 Task: Find connections with filter location Pamplona with filter topic #Saaswith filter profile language Potuguese with filter current company CRISIL Limited with filter school KGiSL Institute of Technology with filter industry Environmental Services with filter service category Financial Accounting with filter keywords title Mechanic
Action: Mouse moved to (153, 228)
Screenshot: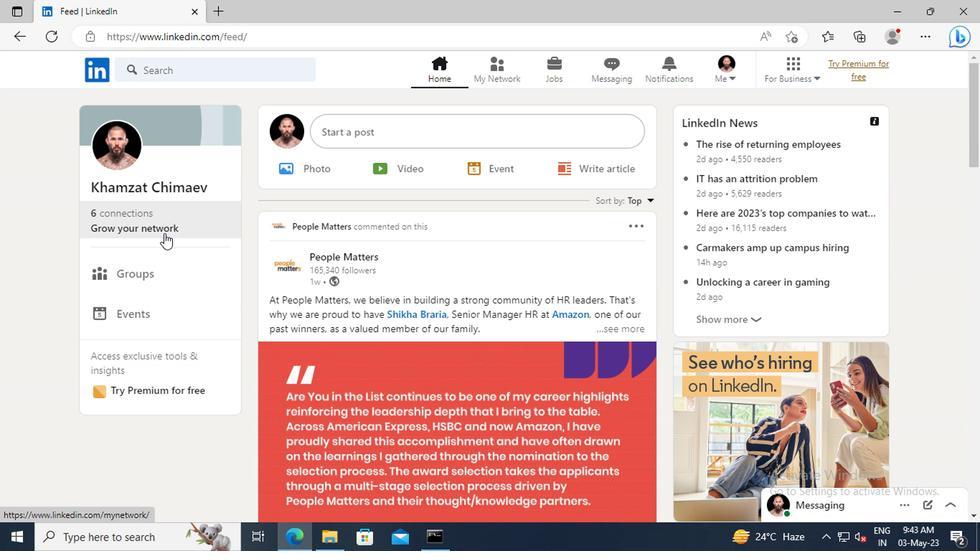 
Action: Mouse pressed left at (153, 228)
Screenshot: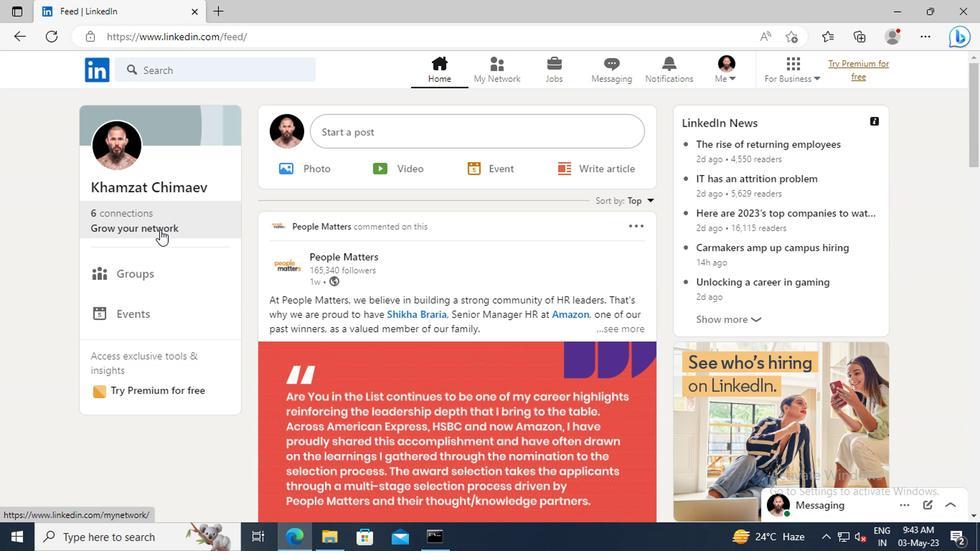 
Action: Mouse moved to (149, 150)
Screenshot: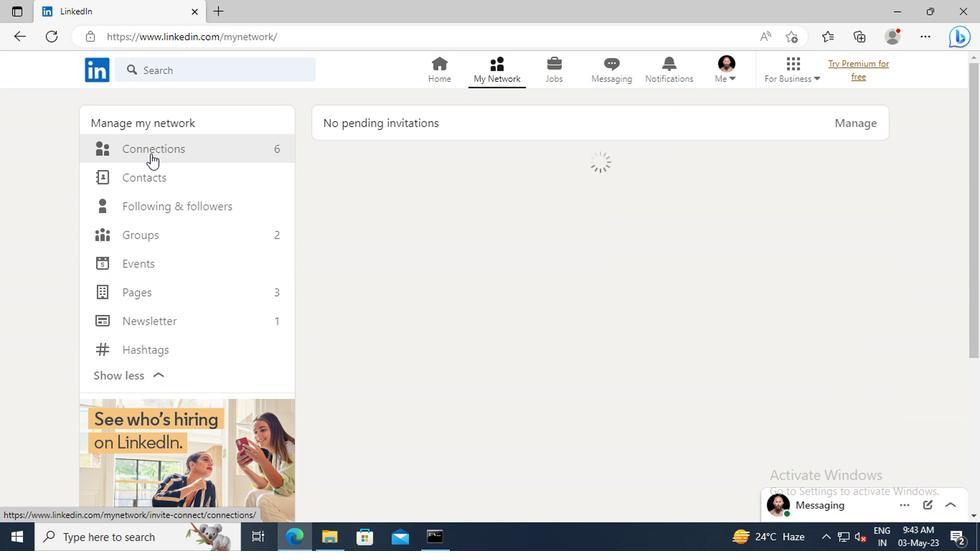 
Action: Mouse pressed left at (149, 150)
Screenshot: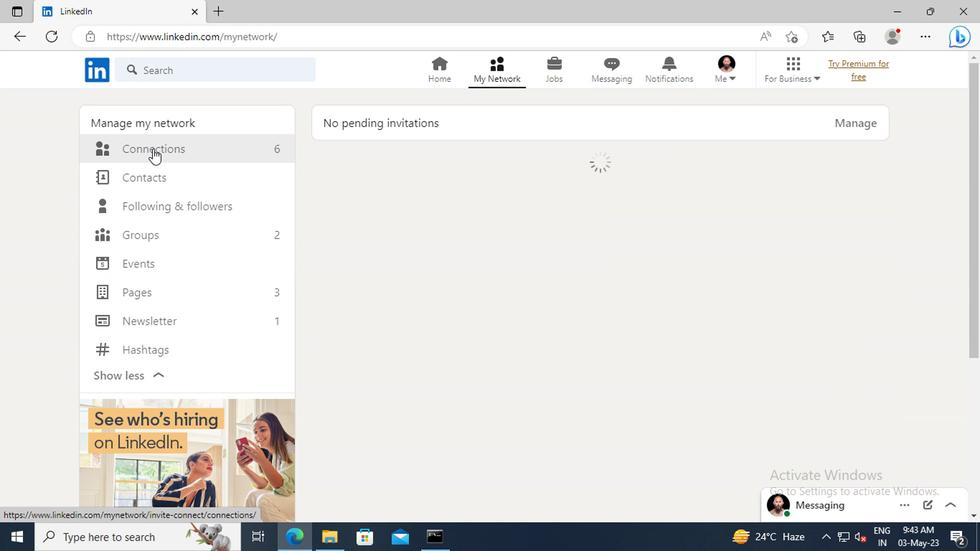 
Action: Mouse moved to (580, 156)
Screenshot: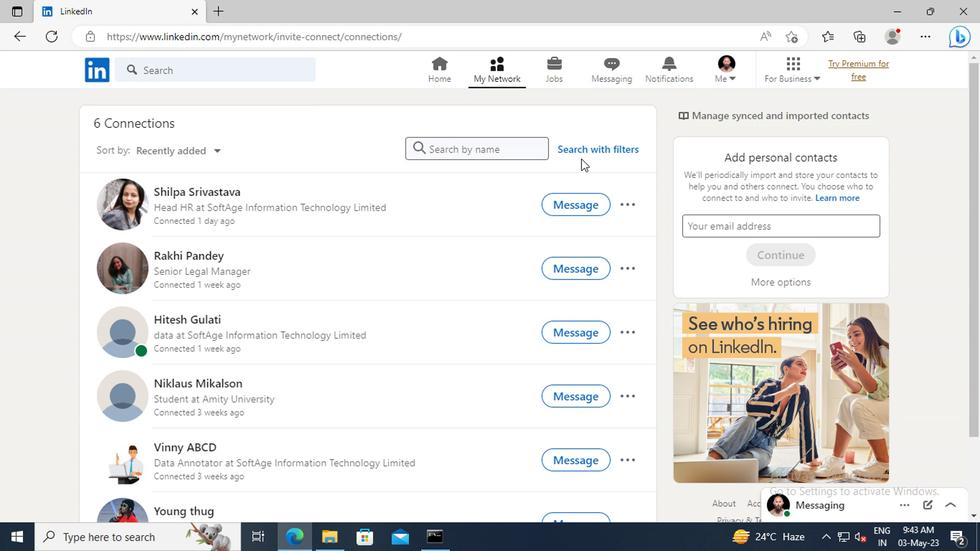 
Action: Mouse pressed left at (580, 156)
Screenshot: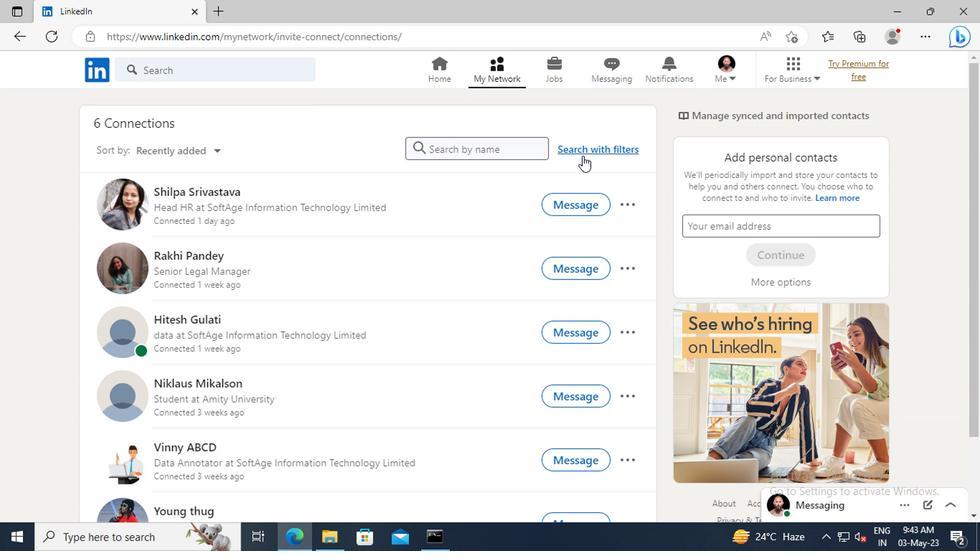 
Action: Mouse moved to (540, 114)
Screenshot: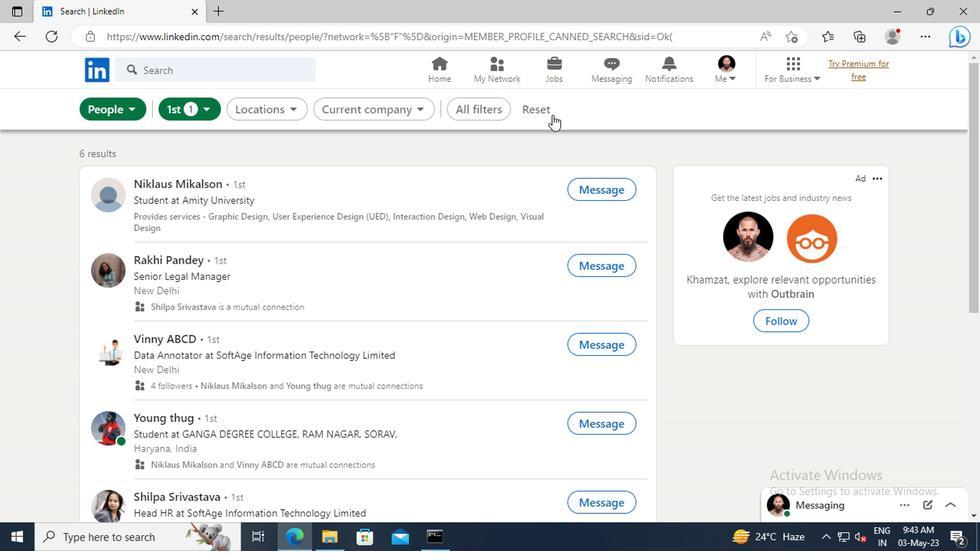 
Action: Mouse pressed left at (540, 114)
Screenshot: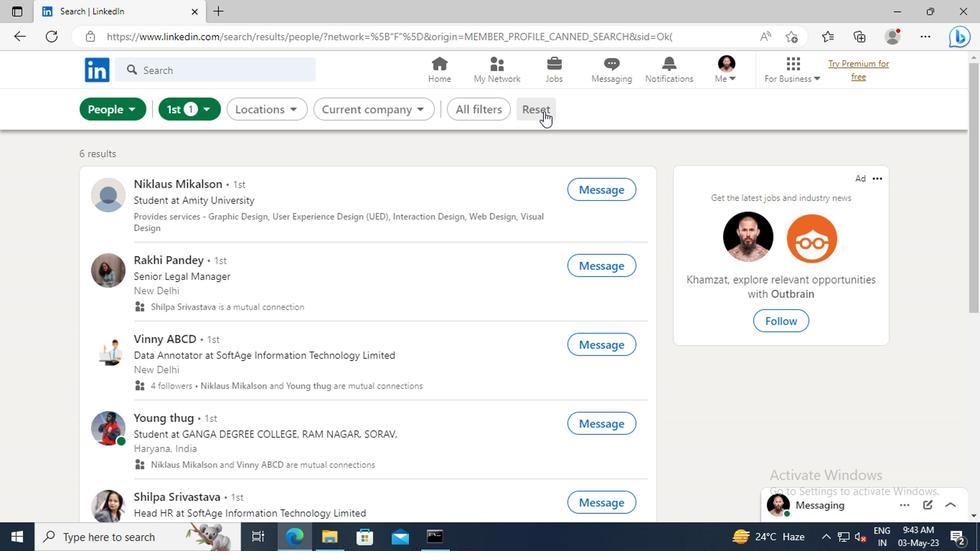 
Action: Mouse moved to (523, 114)
Screenshot: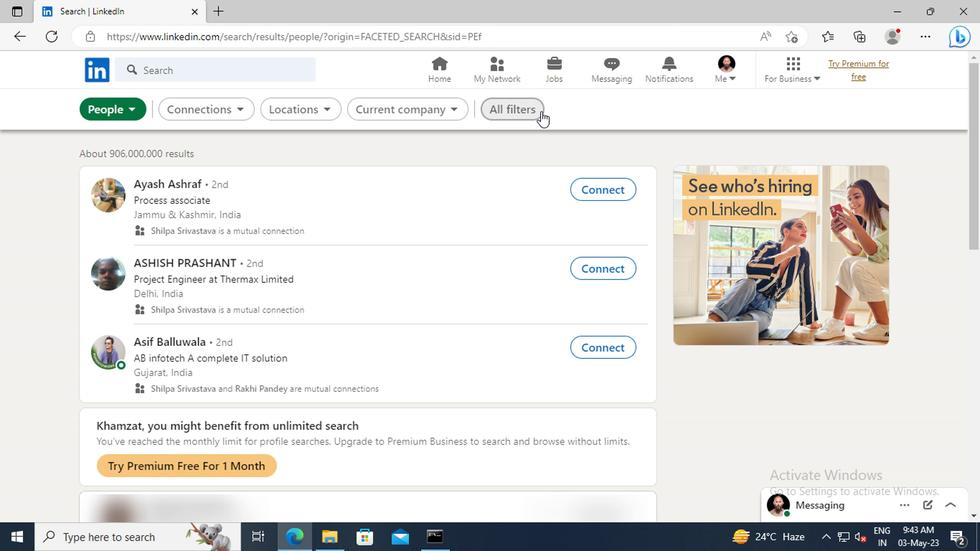 
Action: Mouse pressed left at (523, 114)
Screenshot: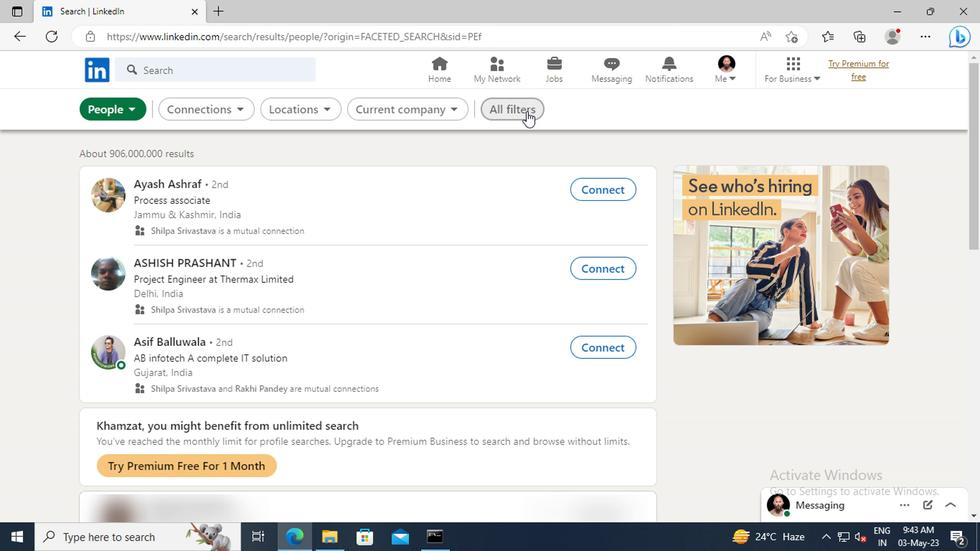 
Action: Mouse moved to (808, 281)
Screenshot: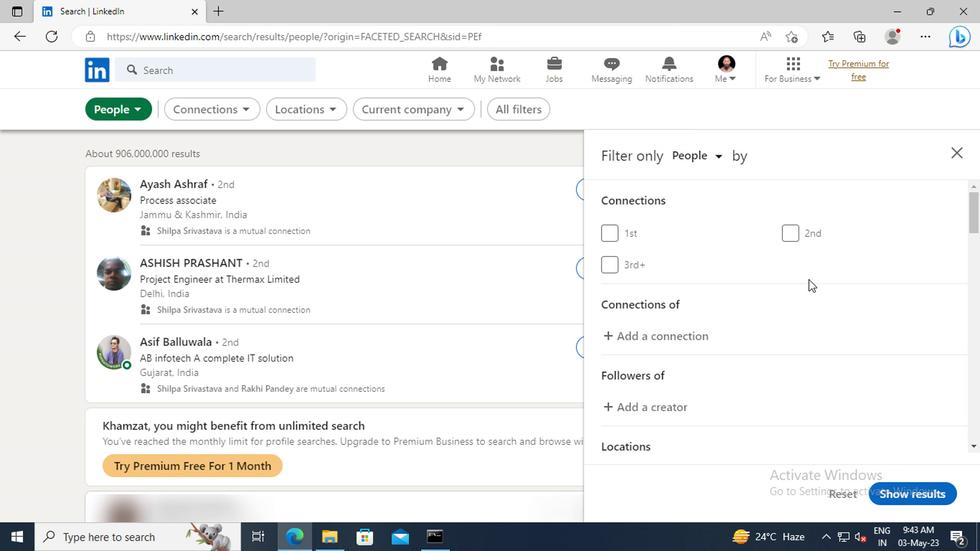 
Action: Mouse scrolled (808, 280) with delta (0, 0)
Screenshot: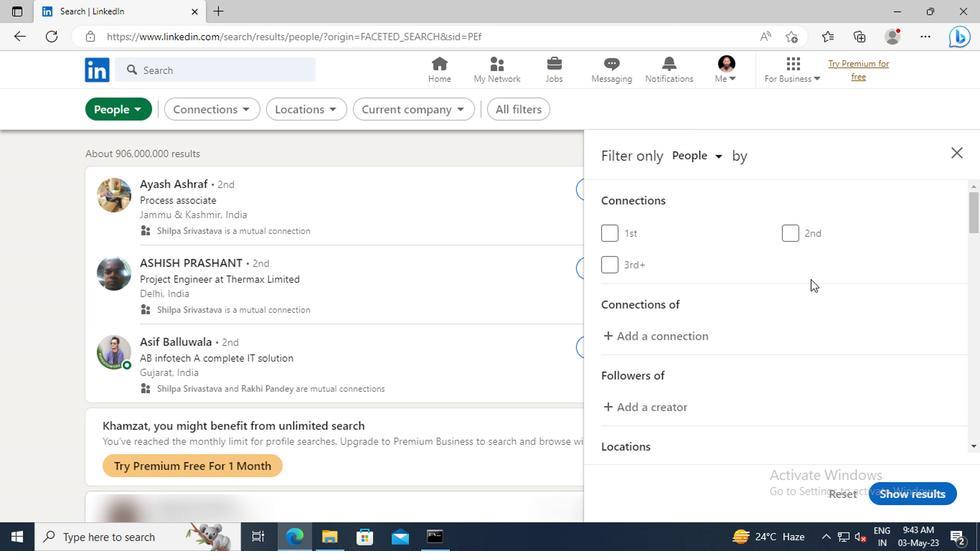 
Action: Mouse scrolled (808, 280) with delta (0, 0)
Screenshot: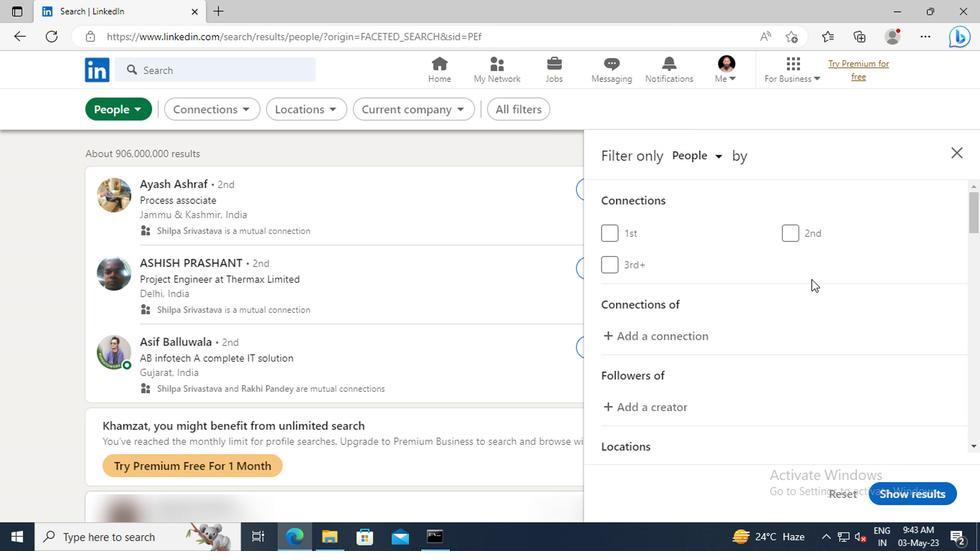 
Action: Mouse scrolled (808, 280) with delta (0, 0)
Screenshot: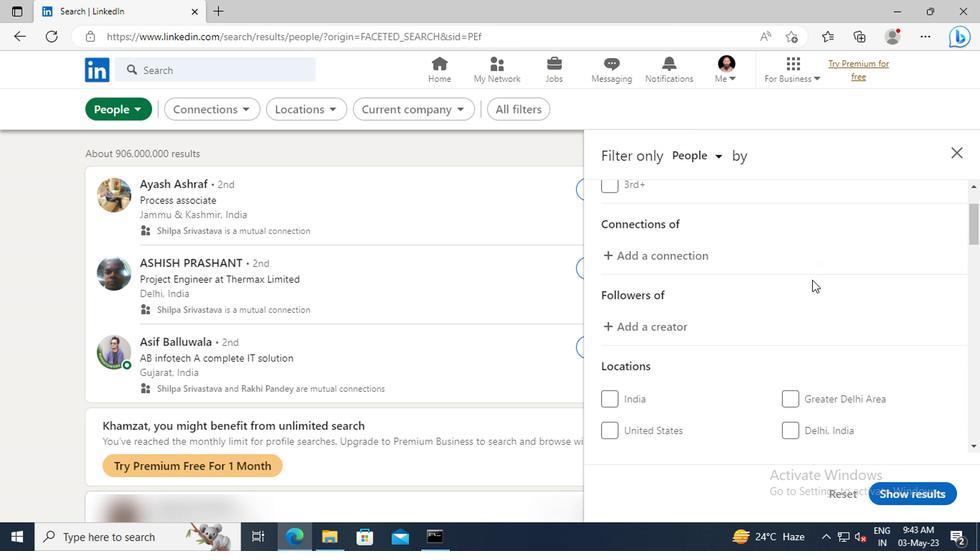 
Action: Mouse scrolled (808, 280) with delta (0, 0)
Screenshot: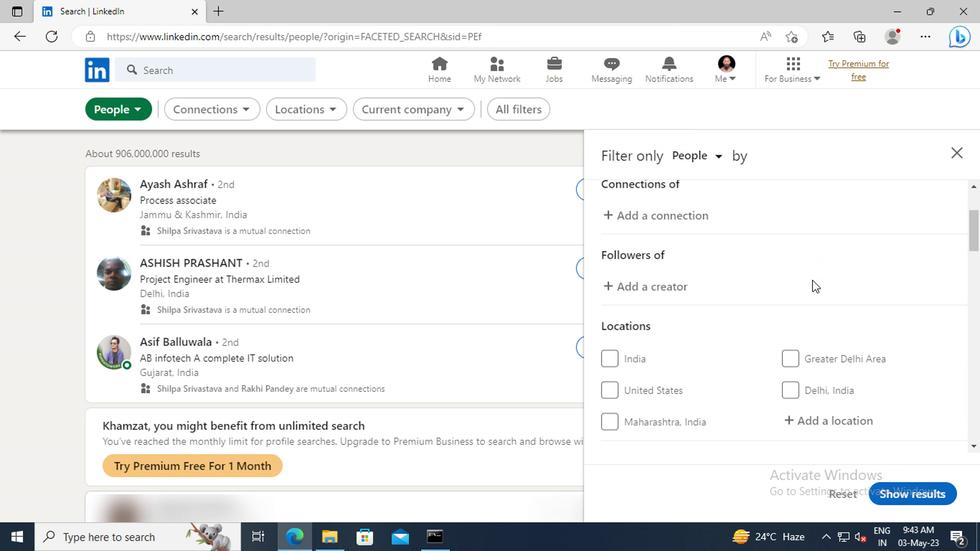 
Action: Mouse scrolled (808, 280) with delta (0, 0)
Screenshot: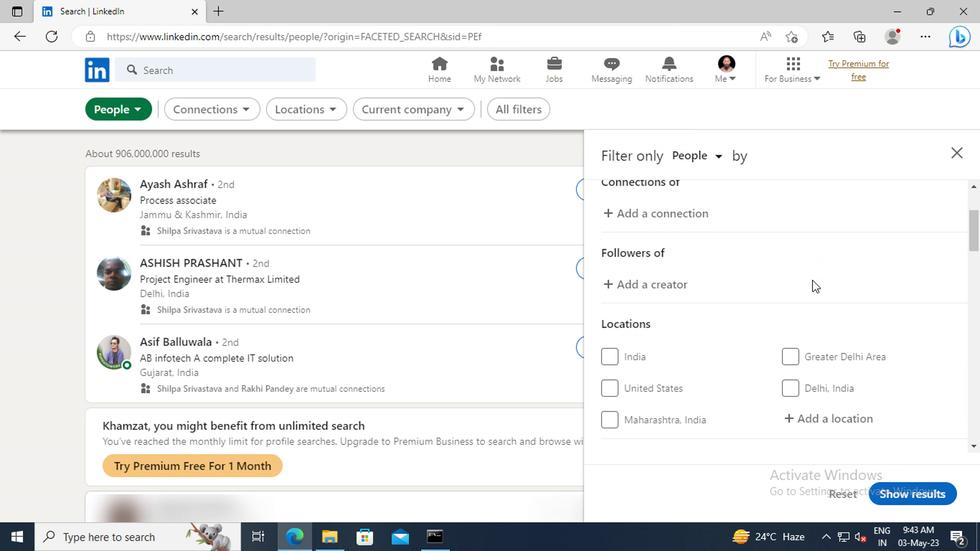 
Action: Mouse moved to (810, 335)
Screenshot: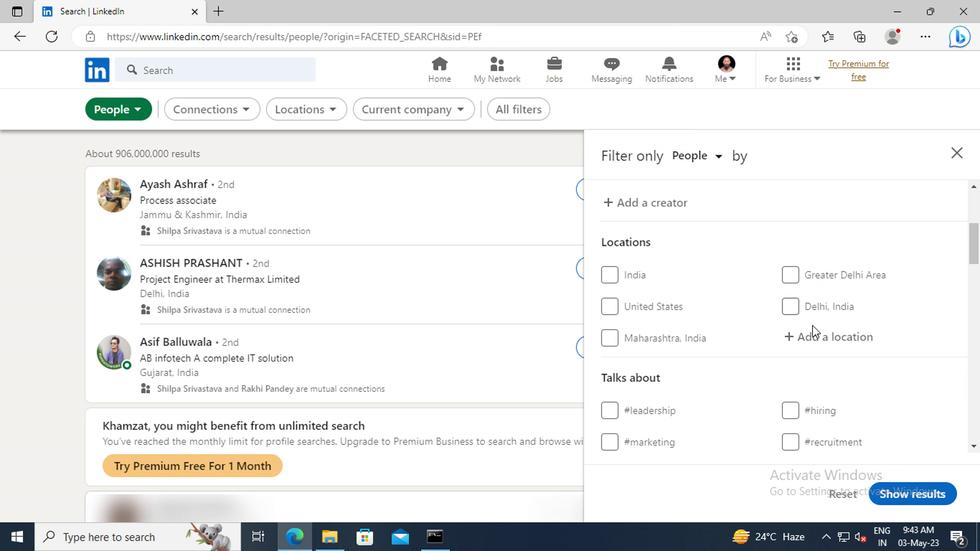 
Action: Mouse pressed left at (810, 335)
Screenshot: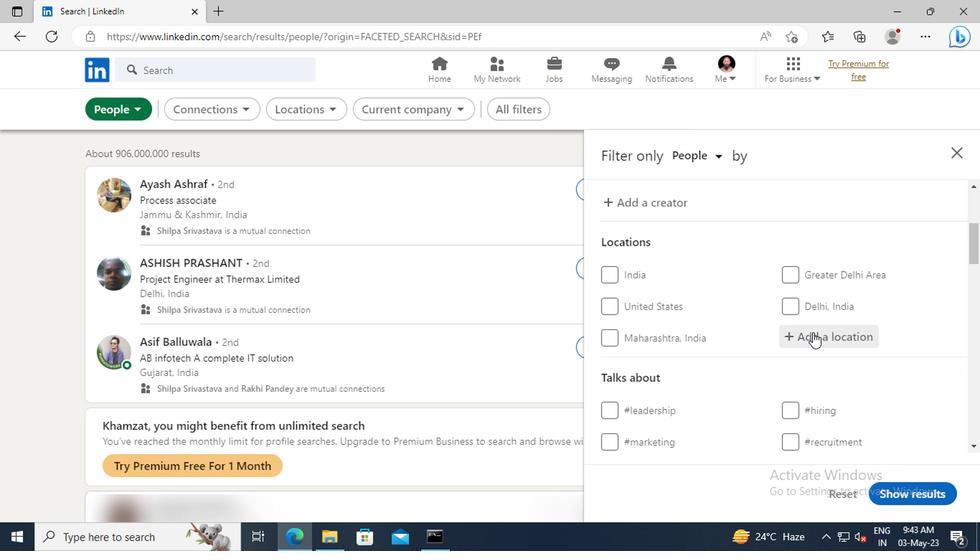 
Action: Key pressed <Key.shift>PAMPLO
Screenshot: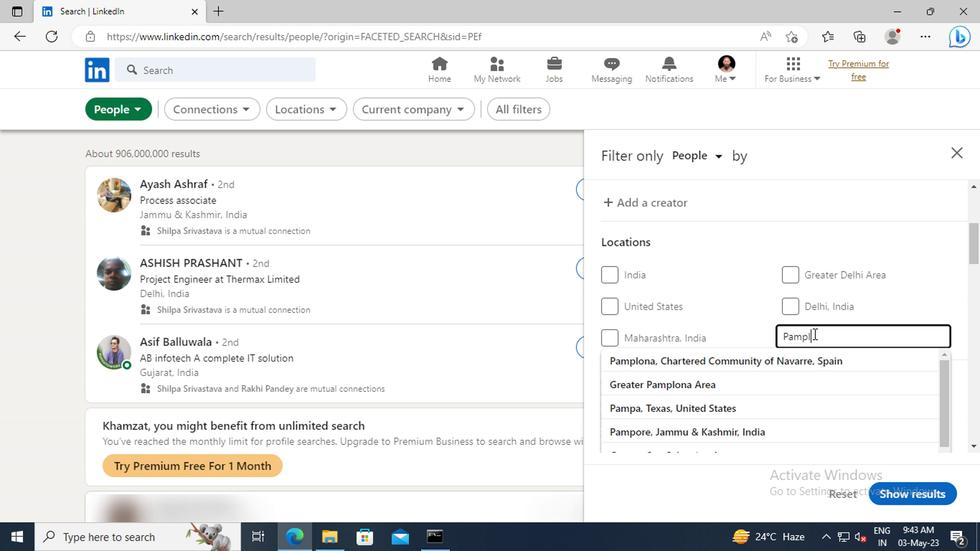 
Action: Mouse moved to (815, 358)
Screenshot: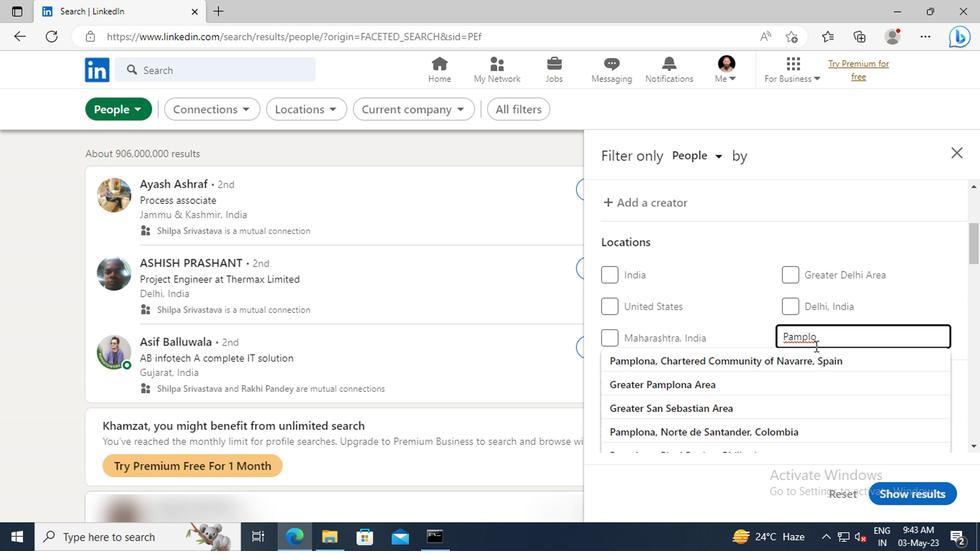
Action: Mouse pressed left at (815, 358)
Screenshot: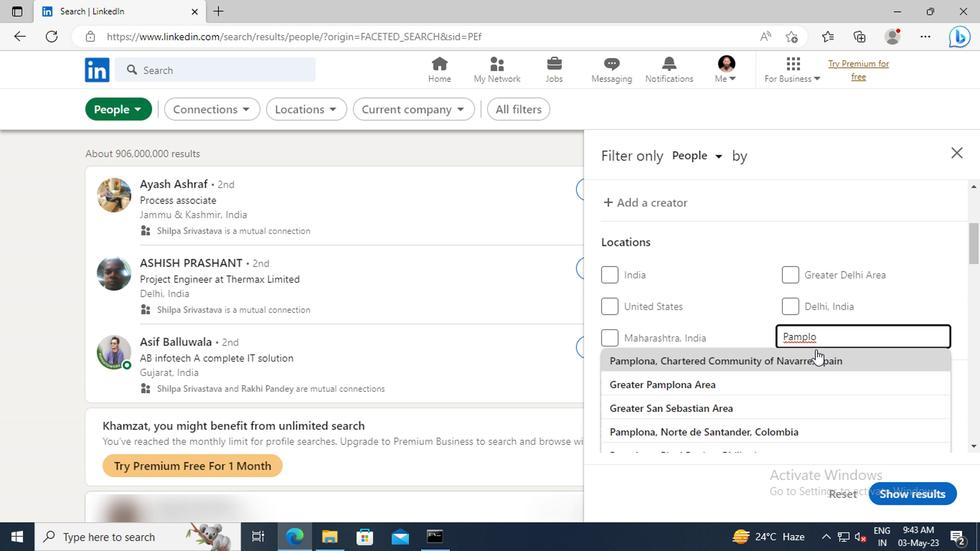 
Action: Mouse scrolled (815, 356) with delta (0, -1)
Screenshot: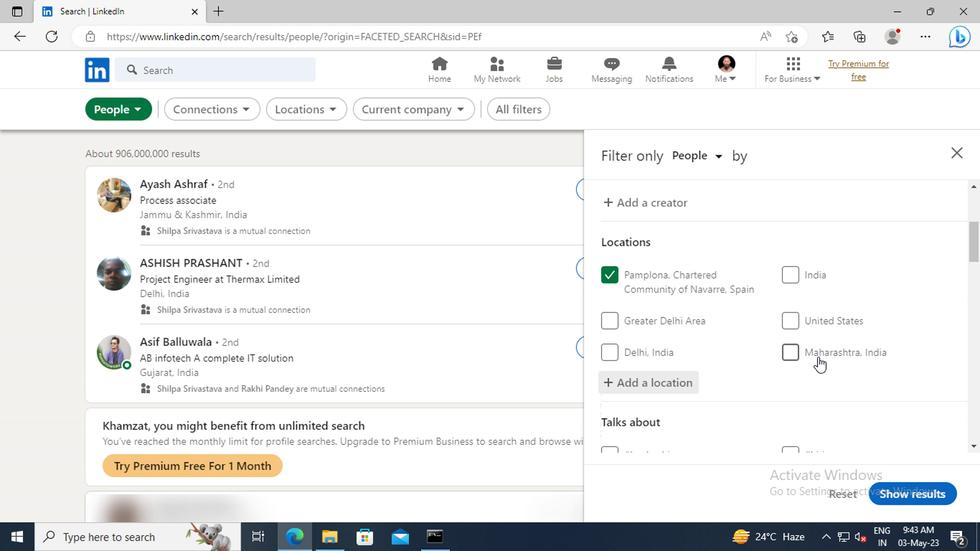 
Action: Mouse scrolled (815, 356) with delta (0, -1)
Screenshot: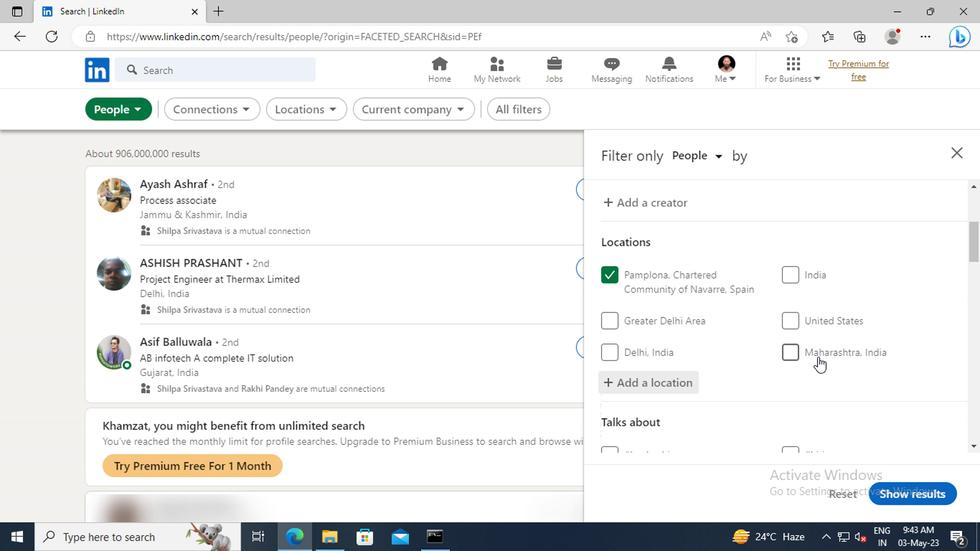 
Action: Mouse moved to (800, 321)
Screenshot: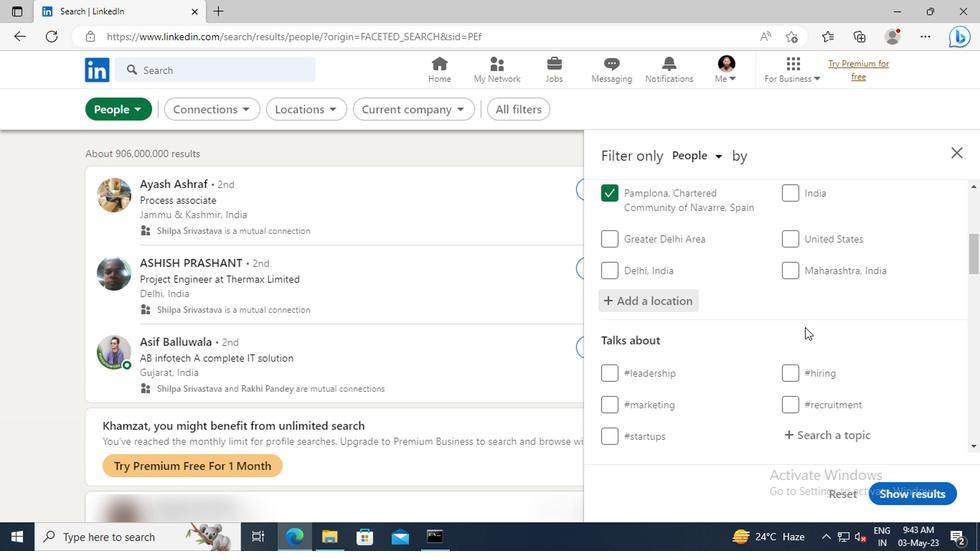 
Action: Mouse scrolled (800, 320) with delta (0, 0)
Screenshot: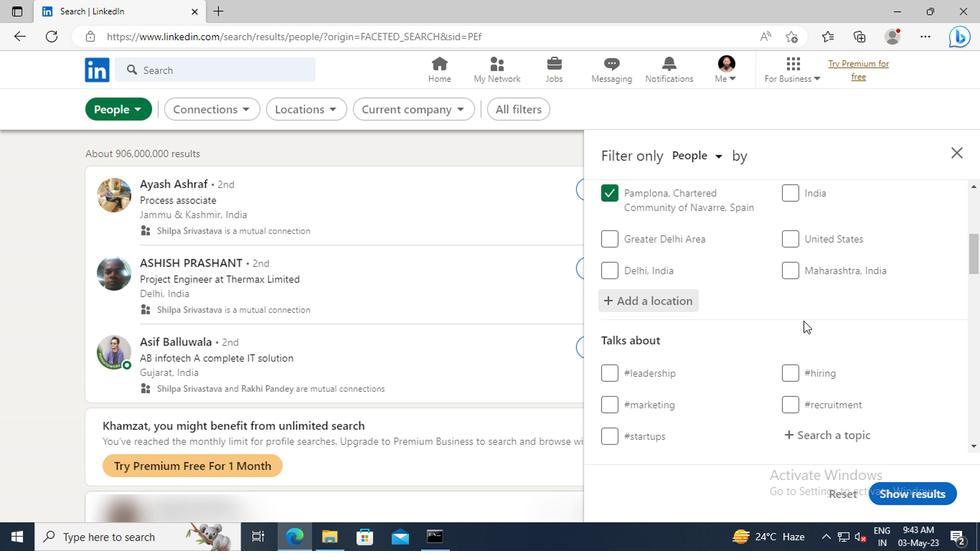 
Action: Mouse scrolled (800, 320) with delta (0, 0)
Screenshot: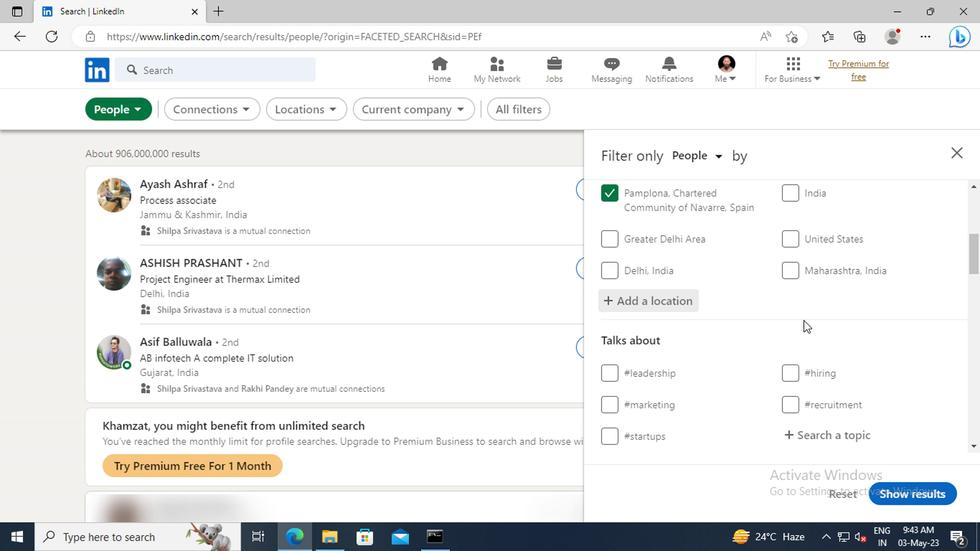 
Action: Mouse scrolled (800, 320) with delta (0, 0)
Screenshot: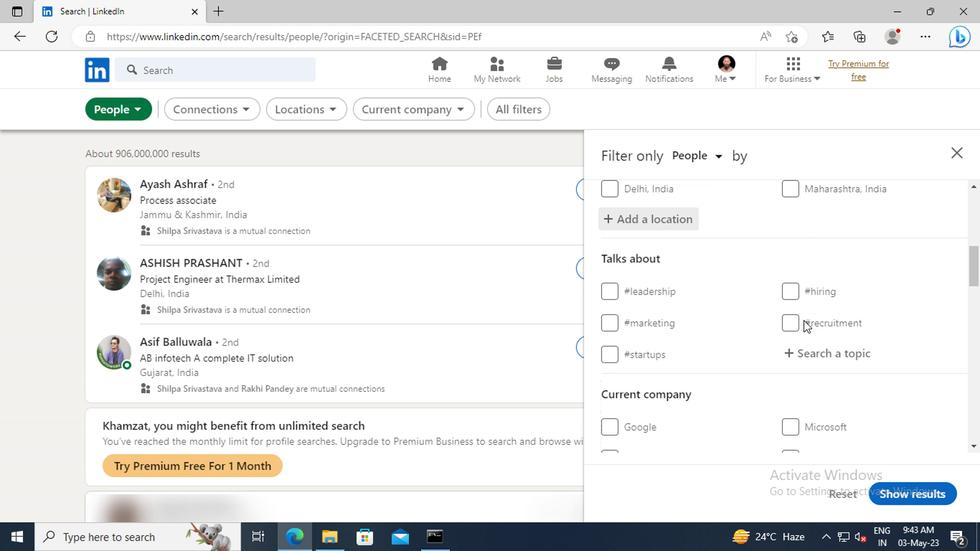 
Action: Mouse moved to (800, 318)
Screenshot: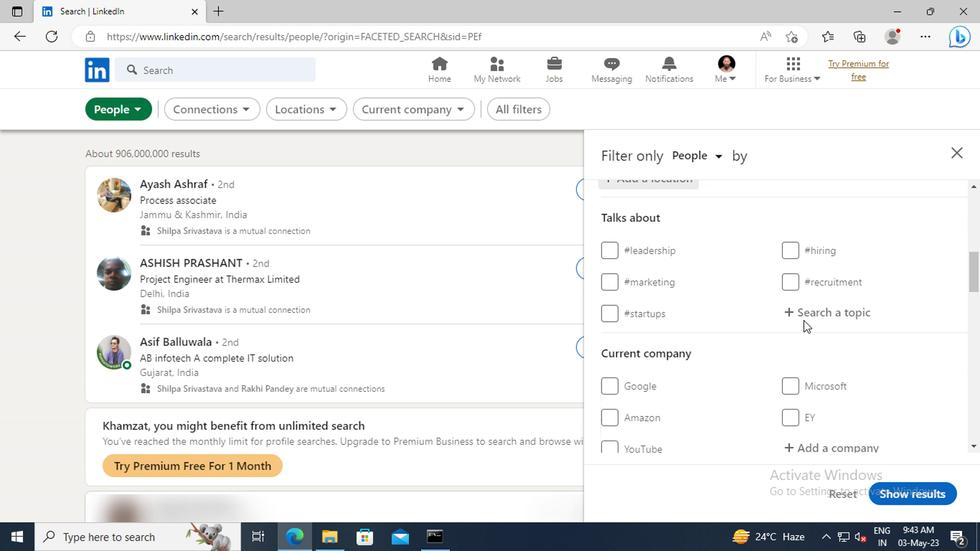 
Action: Mouse pressed left at (800, 318)
Screenshot: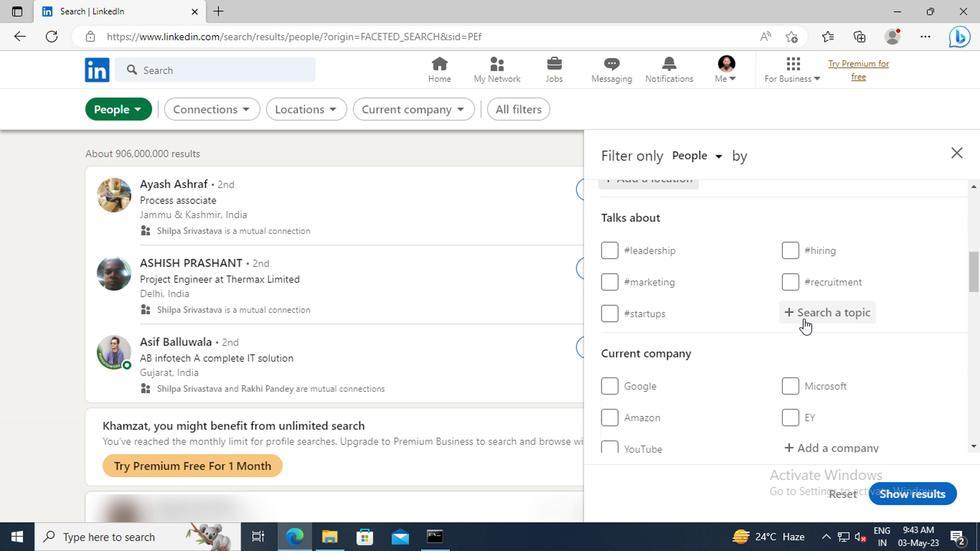 
Action: Key pressed <Key.shift>SAAS
Screenshot: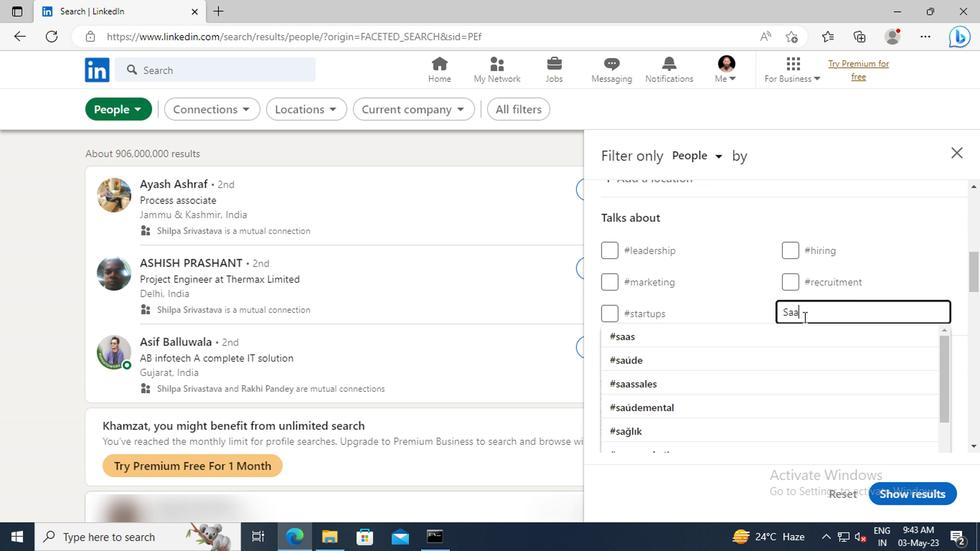 
Action: Mouse moved to (800, 334)
Screenshot: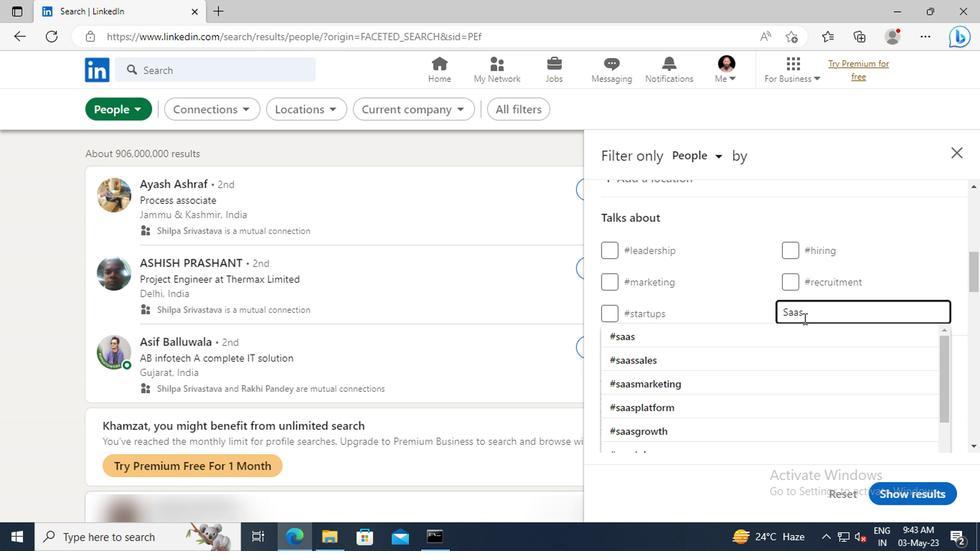 
Action: Mouse pressed left at (800, 334)
Screenshot: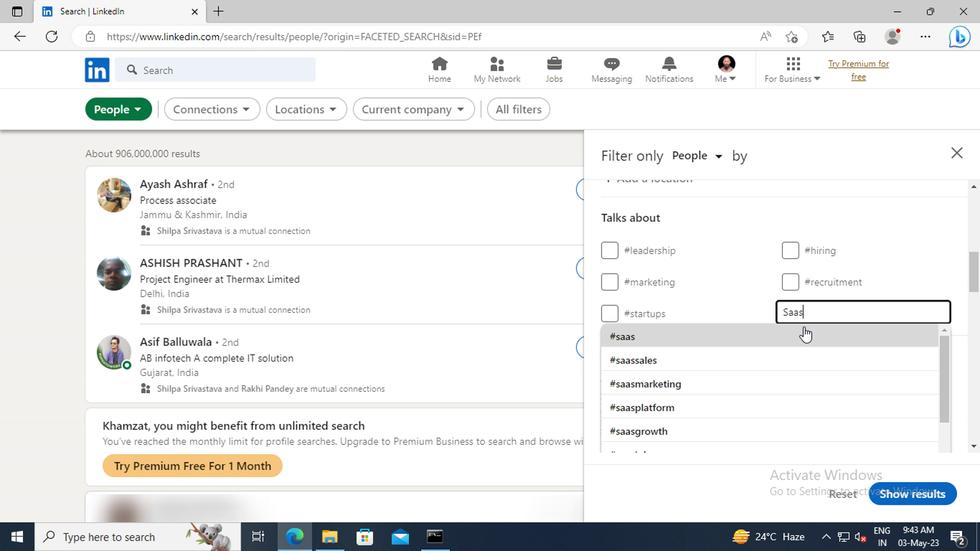 
Action: Mouse scrolled (800, 333) with delta (0, -1)
Screenshot: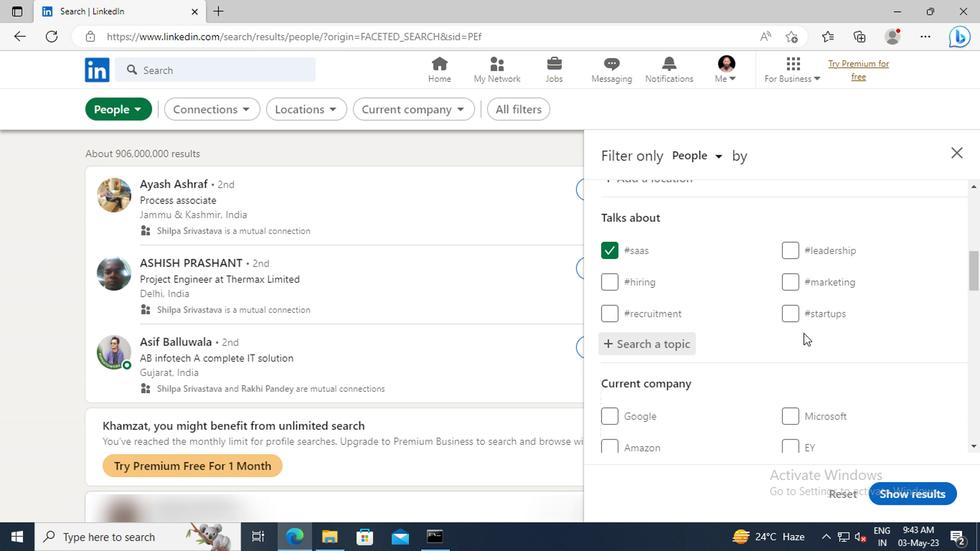 
Action: Mouse scrolled (800, 333) with delta (0, -1)
Screenshot: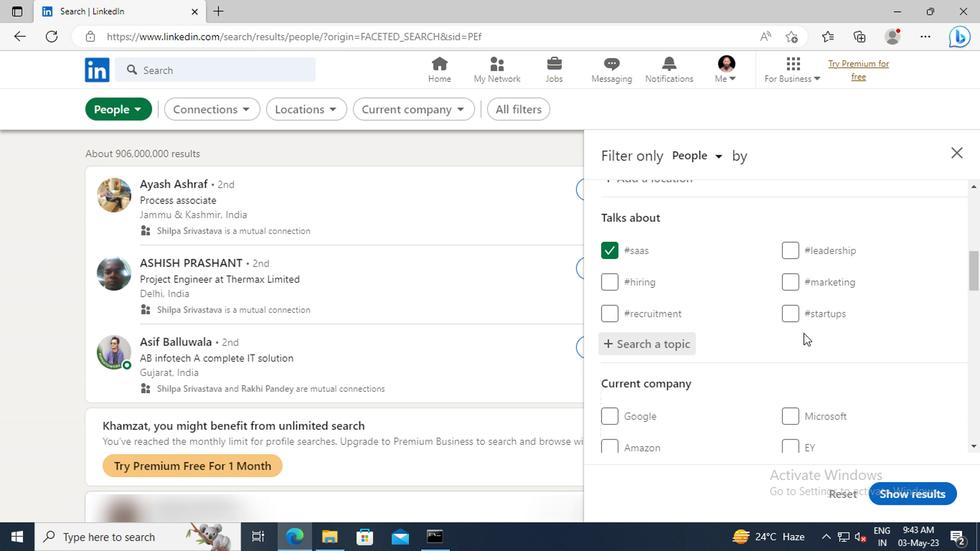 
Action: Mouse scrolled (800, 333) with delta (0, -1)
Screenshot: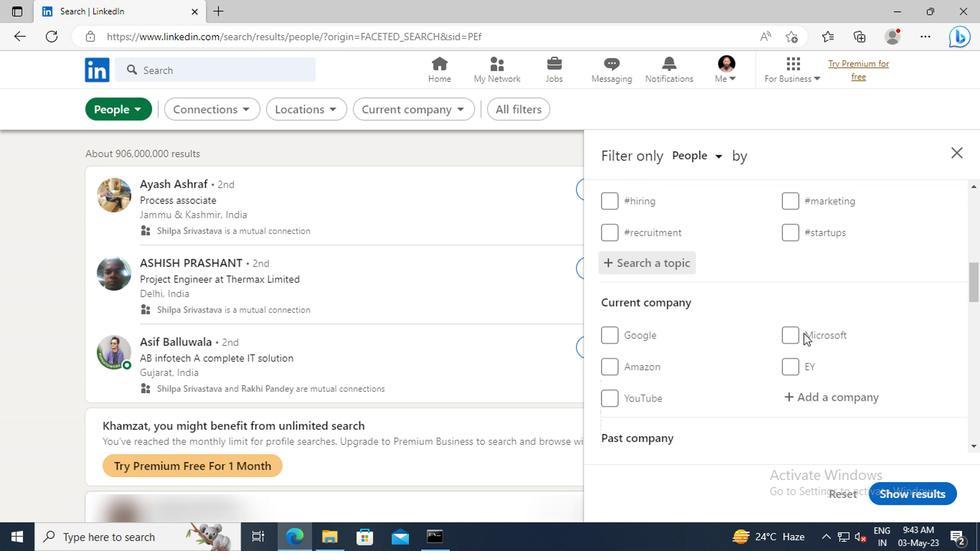 
Action: Mouse scrolled (800, 333) with delta (0, -1)
Screenshot: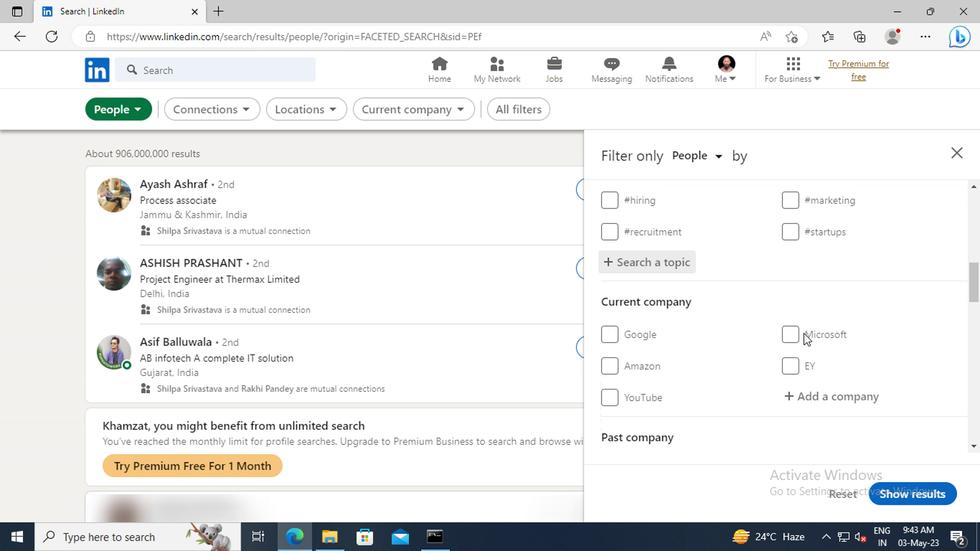 
Action: Mouse scrolled (800, 333) with delta (0, -1)
Screenshot: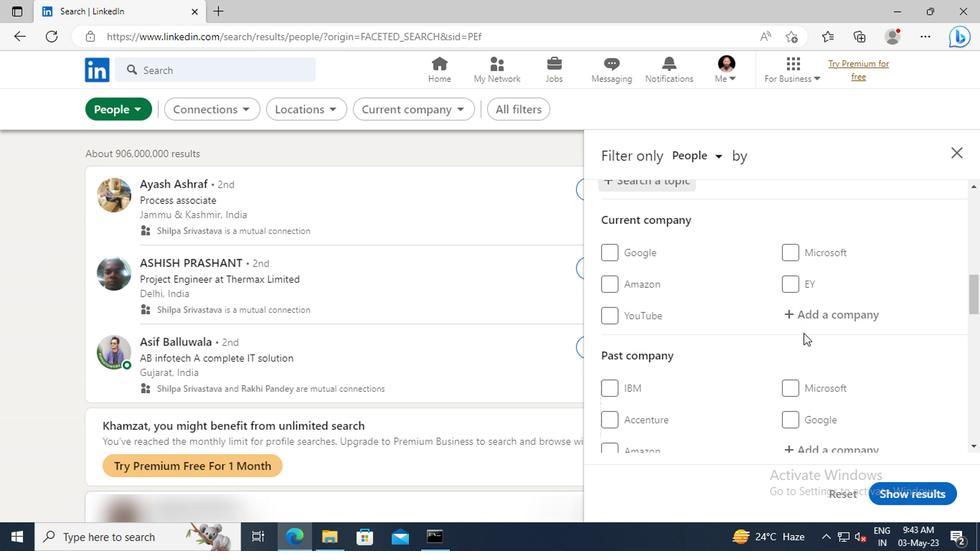 
Action: Mouse scrolled (800, 333) with delta (0, -1)
Screenshot: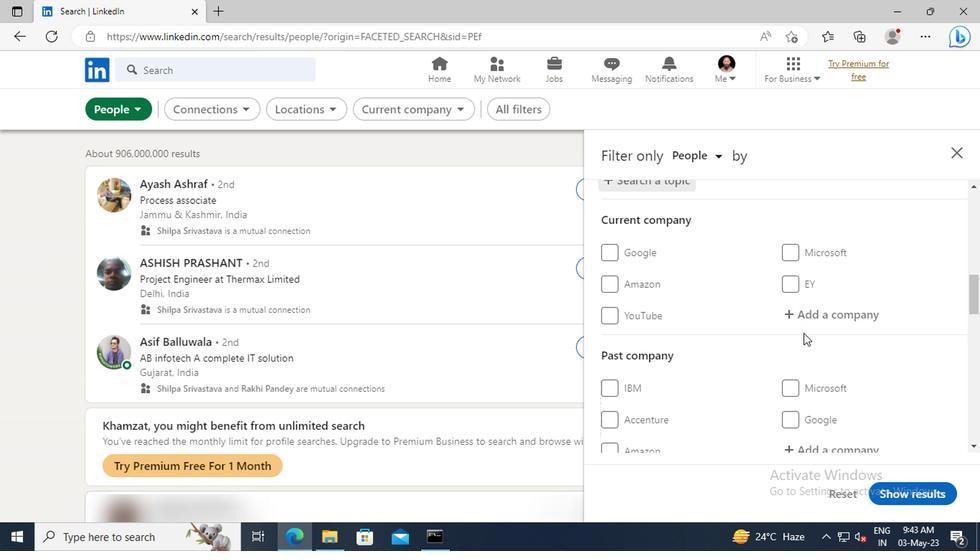 
Action: Mouse scrolled (800, 333) with delta (0, -1)
Screenshot: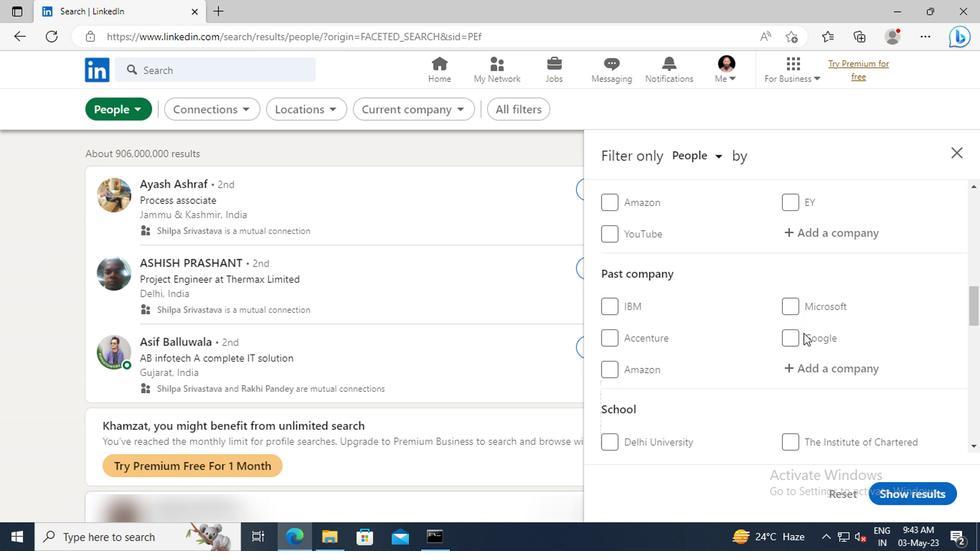 
Action: Mouse scrolled (800, 333) with delta (0, -1)
Screenshot: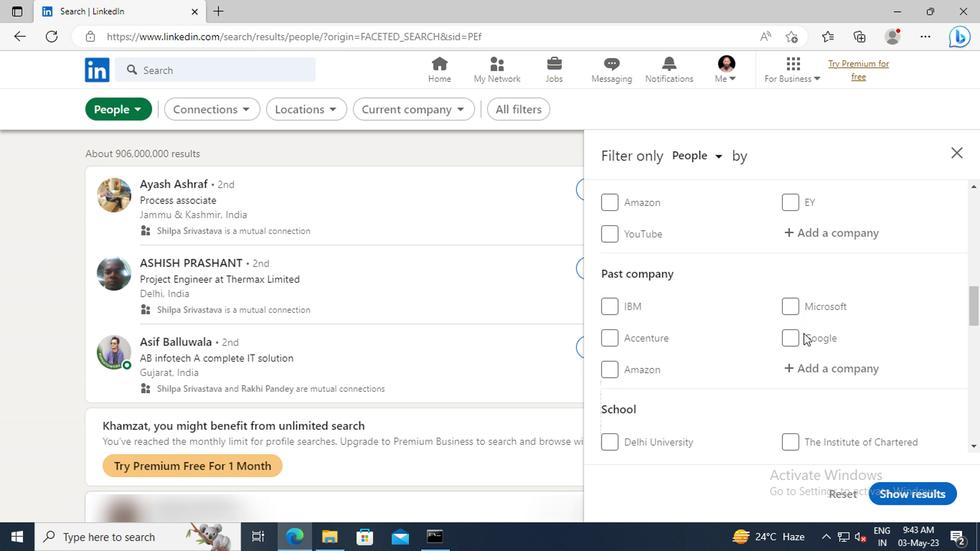
Action: Mouse scrolled (800, 333) with delta (0, -1)
Screenshot: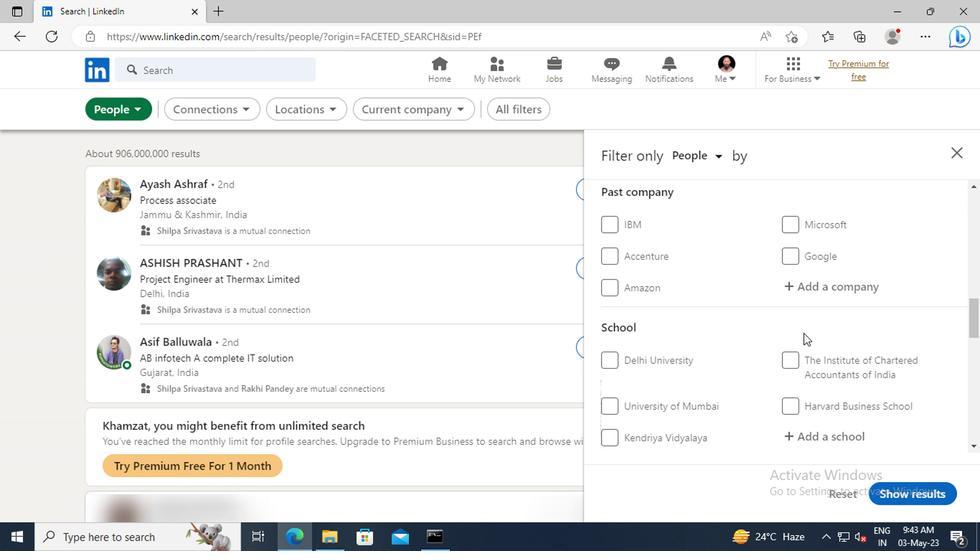 
Action: Mouse scrolled (800, 333) with delta (0, -1)
Screenshot: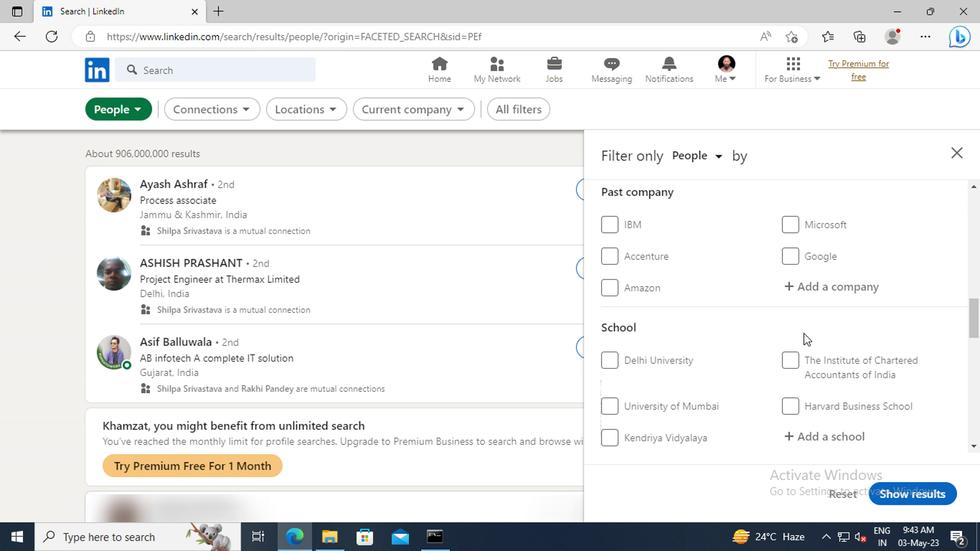 
Action: Mouse scrolled (800, 333) with delta (0, -1)
Screenshot: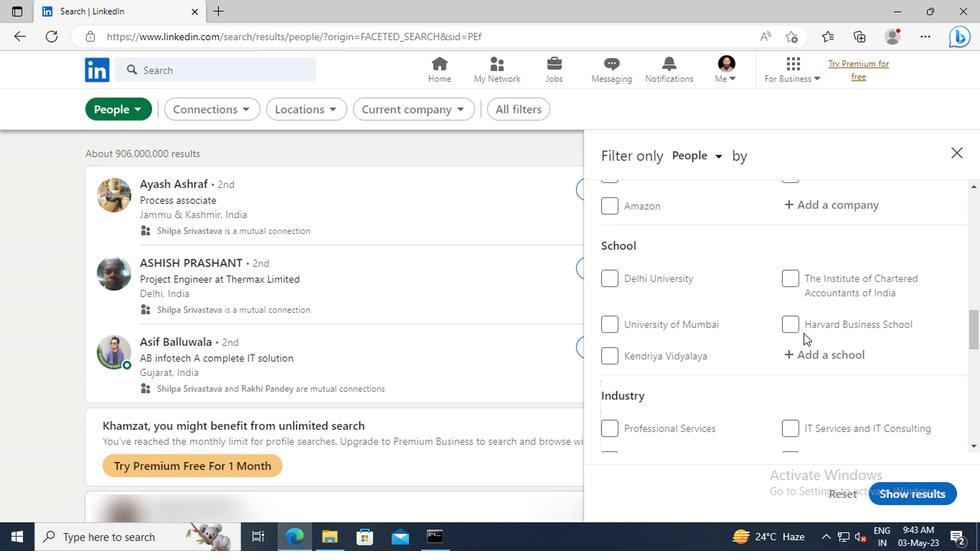 
Action: Mouse scrolled (800, 333) with delta (0, -1)
Screenshot: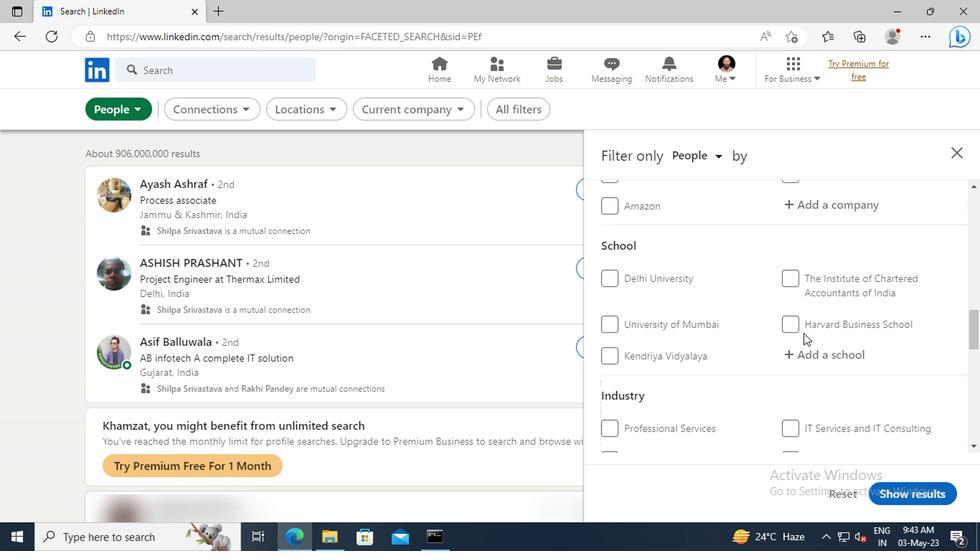 
Action: Mouse scrolled (800, 333) with delta (0, -1)
Screenshot: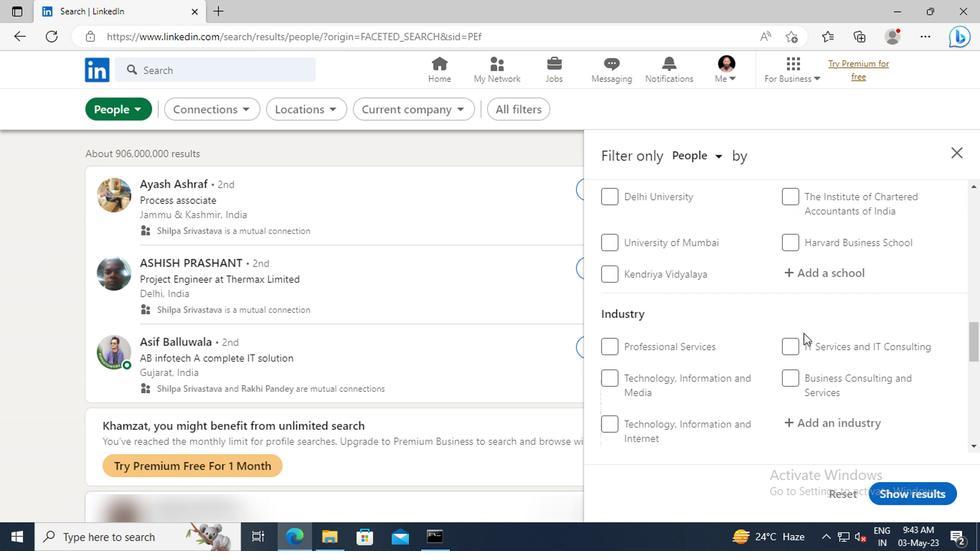 
Action: Mouse scrolled (800, 333) with delta (0, -1)
Screenshot: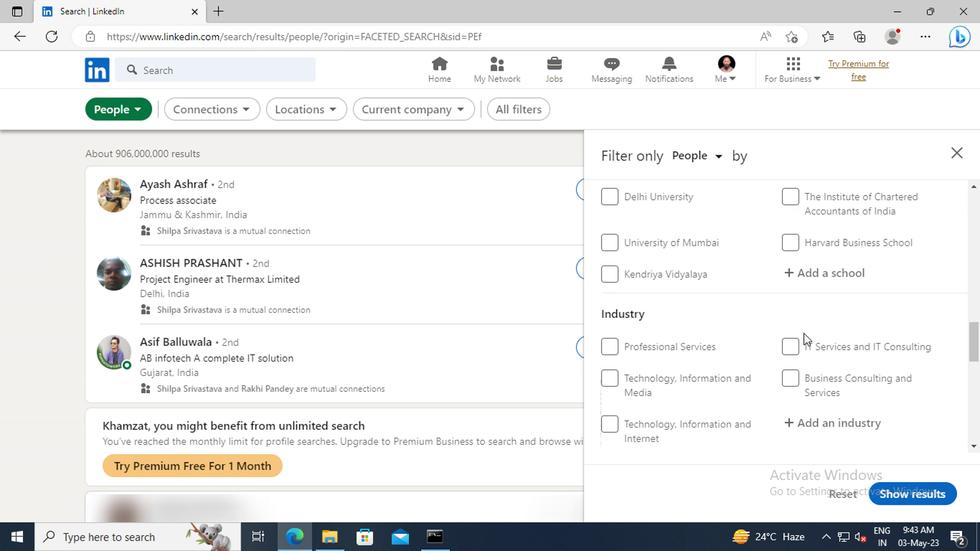 
Action: Mouse scrolled (800, 333) with delta (0, -1)
Screenshot: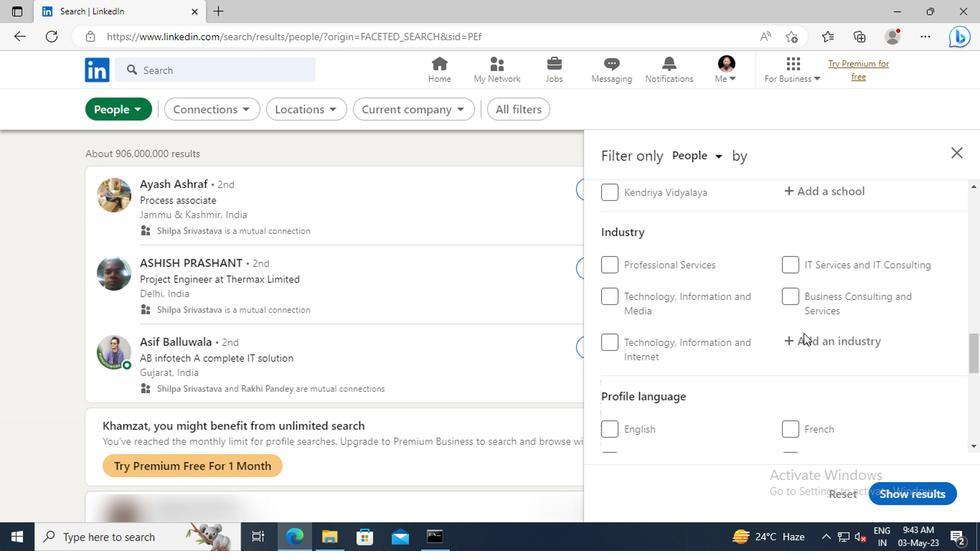 
Action: Mouse scrolled (800, 333) with delta (0, -1)
Screenshot: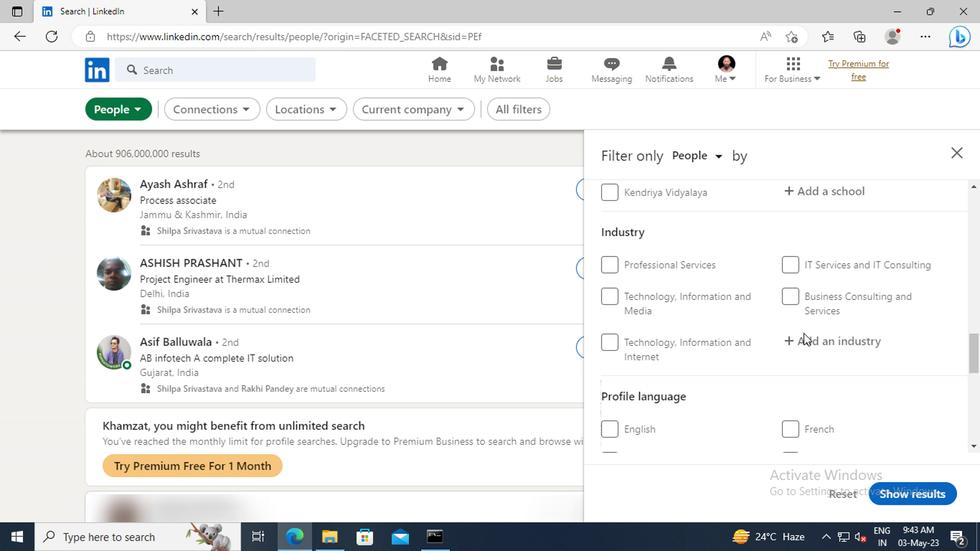 
Action: Mouse moved to (792, 379)
Screenshot: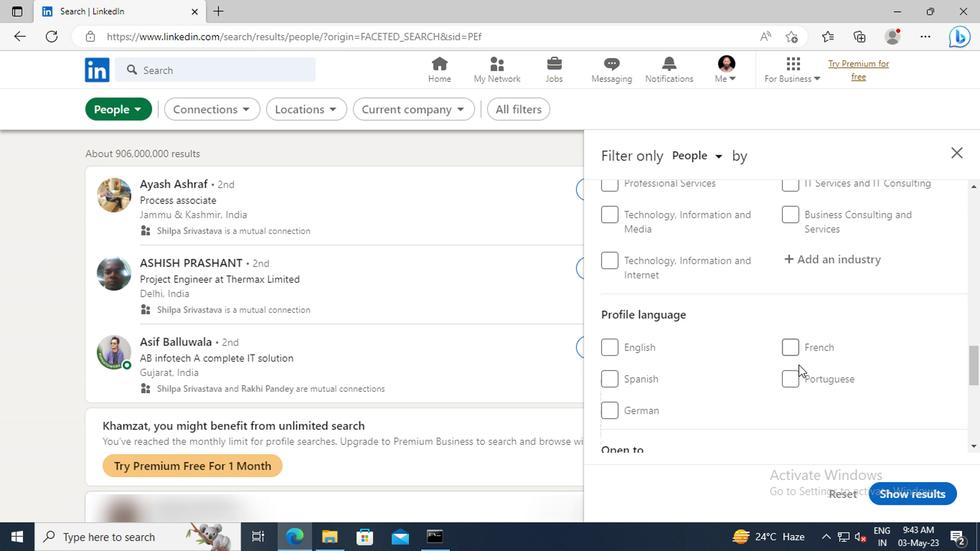 
Action: Mouse pressed left at (792, 379)
Screenshot: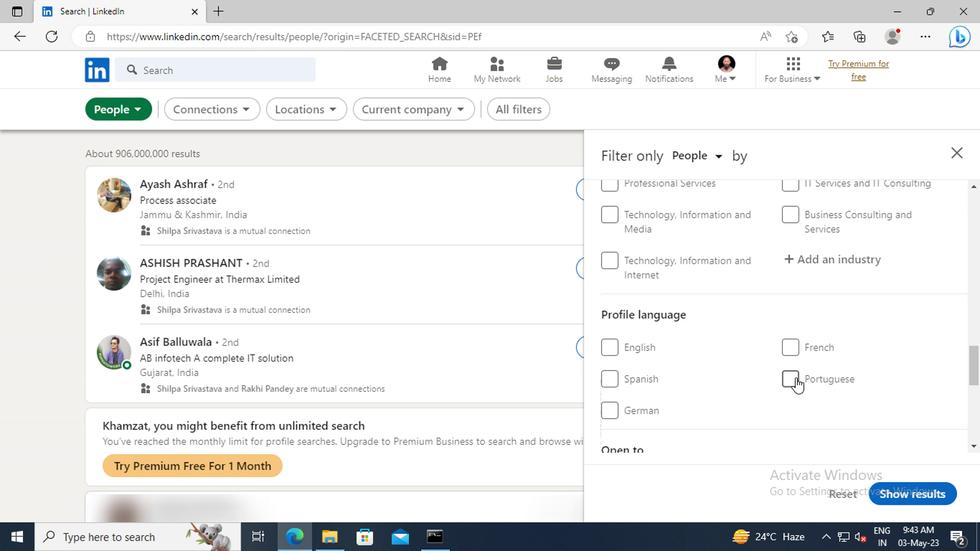 
Action: Mouse moved to (812, 342)
Screenshot: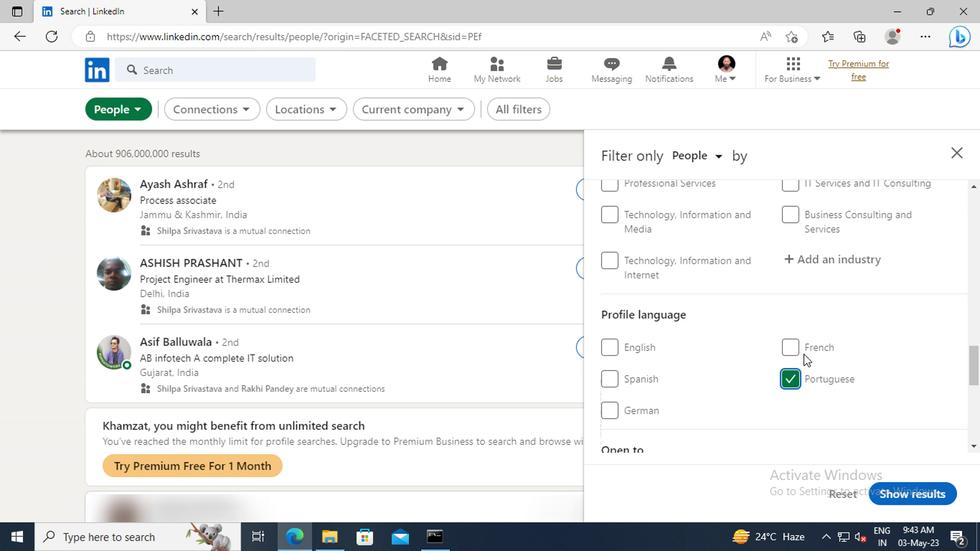 
Action: Mouse scrolled (812, 342) with delta (0, 0)
Screenshot: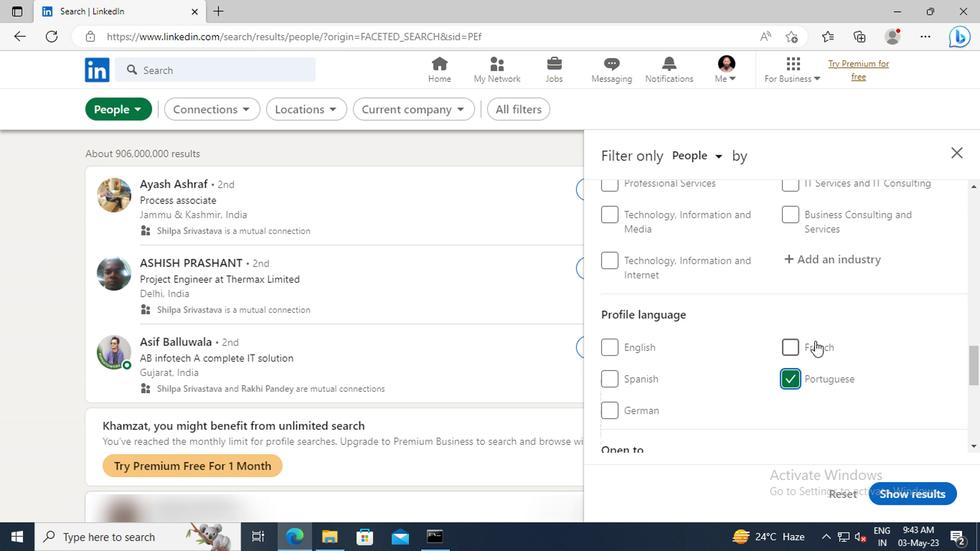 
Action: Mouse scrolled (812, 342) with delta (0, 0)
Screenshot: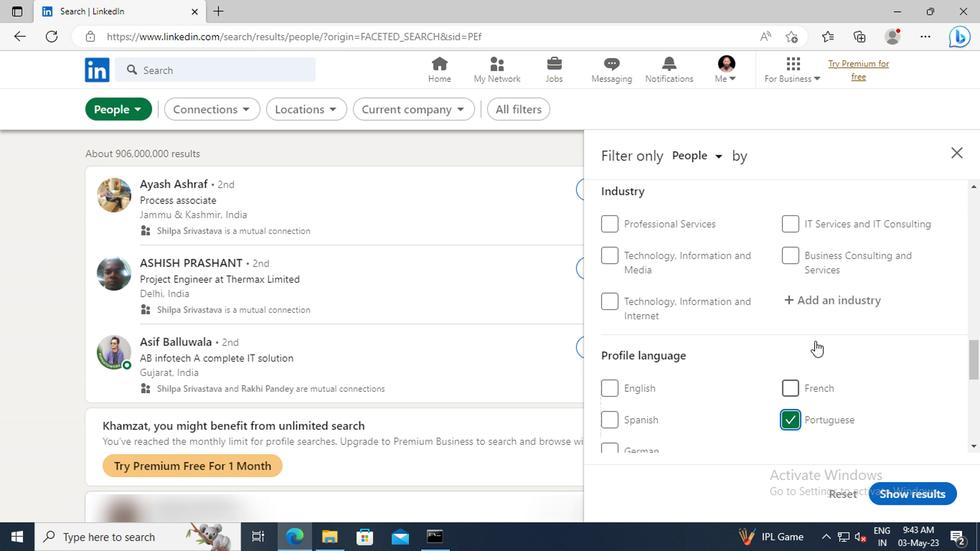
Action: Mouse scrolled (812, 342) with delta (0, 0)
Screenshot: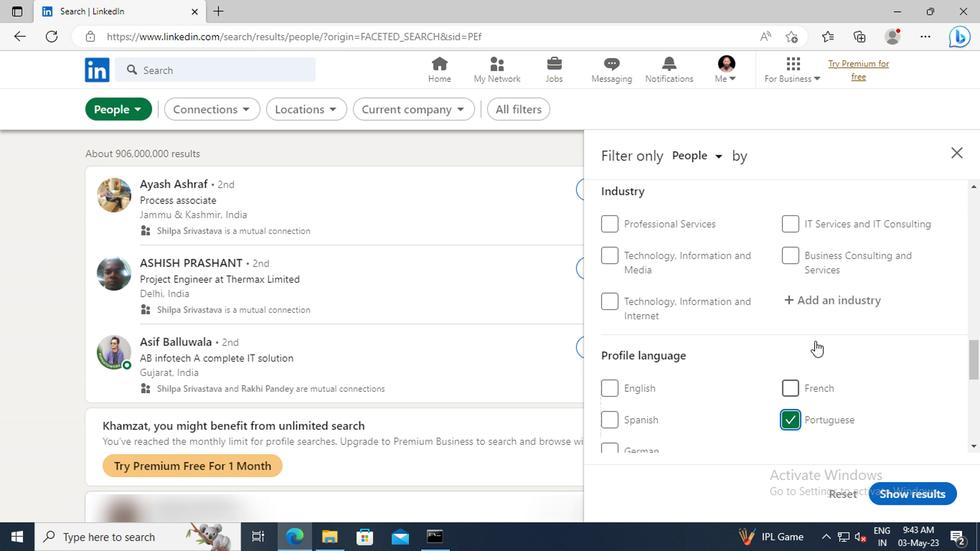 
Action: Mouse scrolled (812, 342) with delta (0, 0)
Screenshot: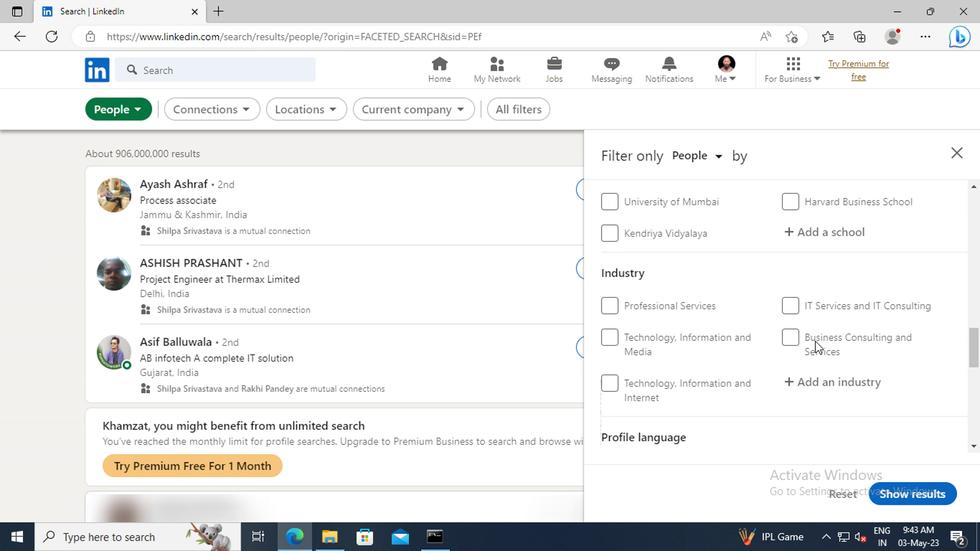 
Action: Mouse scrolled (812, 342) with delta (0, 0)
Screenshot: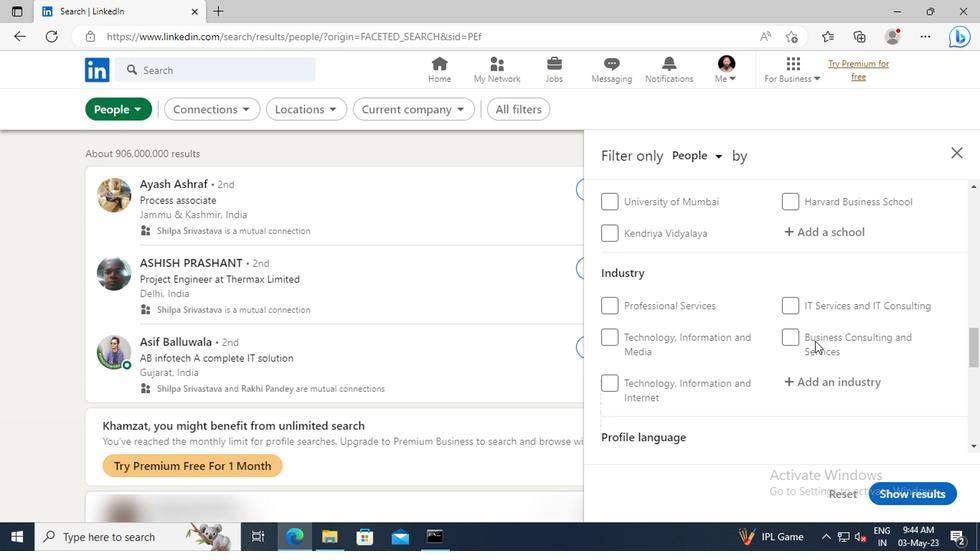 
Action: Mouse scrolled (812, 342) with delta (0, 0)
Screenshot: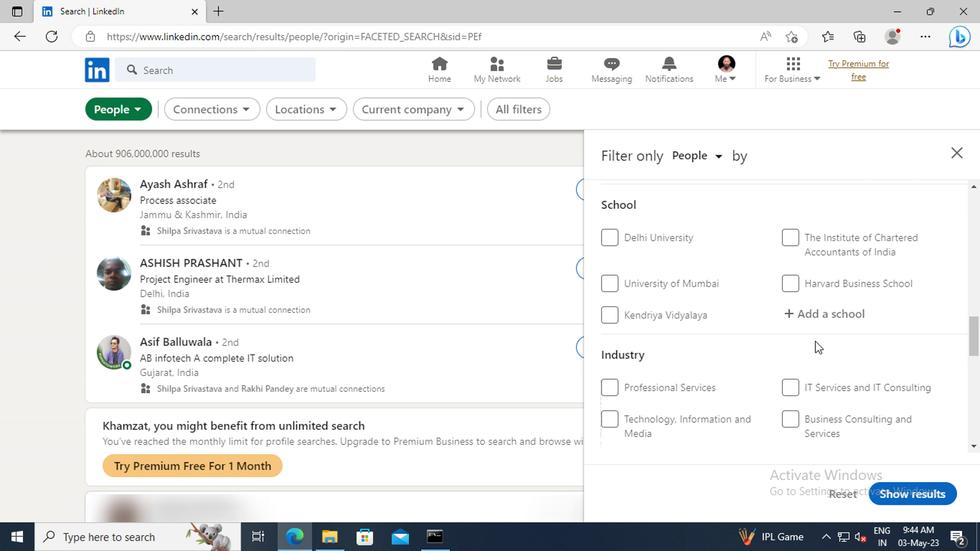 
Action: Mouse scrolled (812, 342) with delta (0, 0)
Screenshot: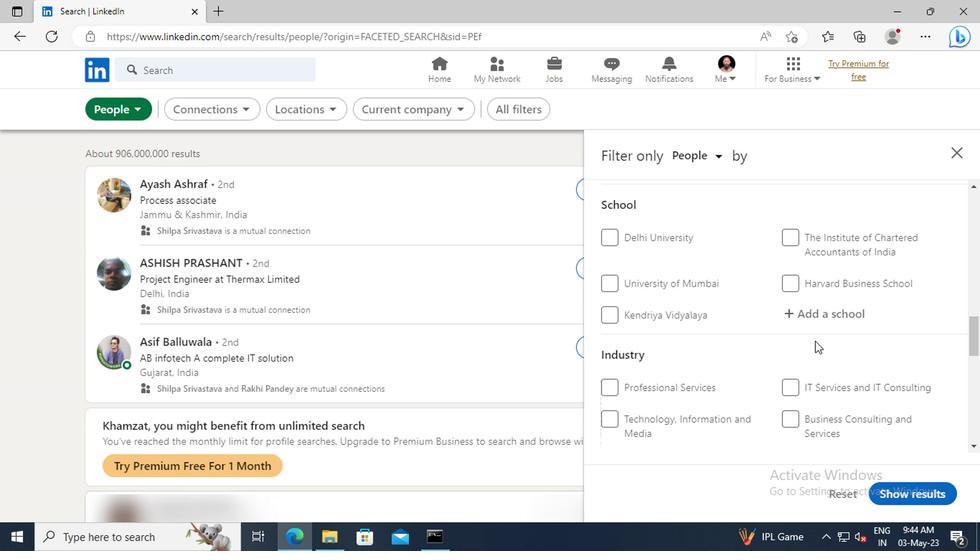 
Action: Mouse scrolled (812, 342) with delta (0, 0)
Screenshot: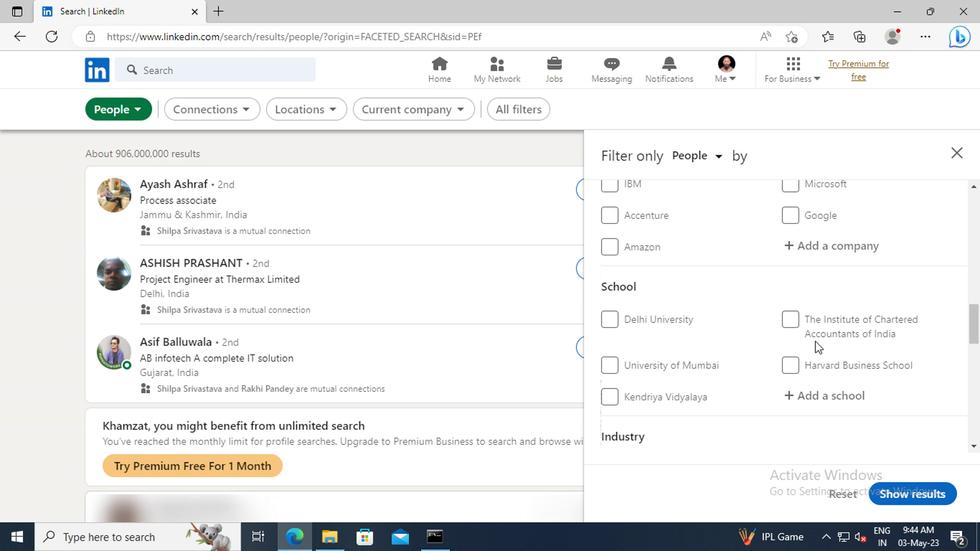 
Action: Mouse scrolled (812, 342) with delta (0, 0)
Screenshot: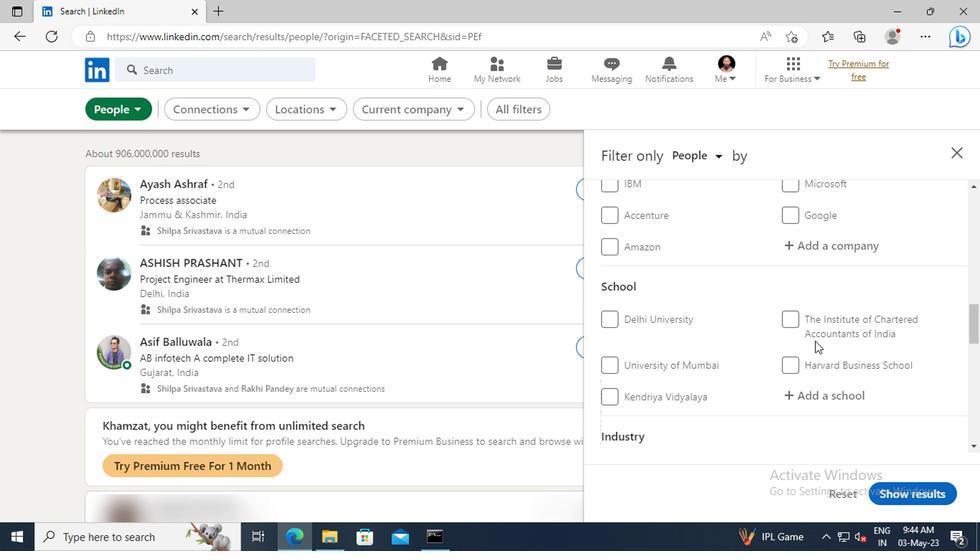 
Action: Mouse scrolled (812, 342) with delta (0, 0)
Screenshot: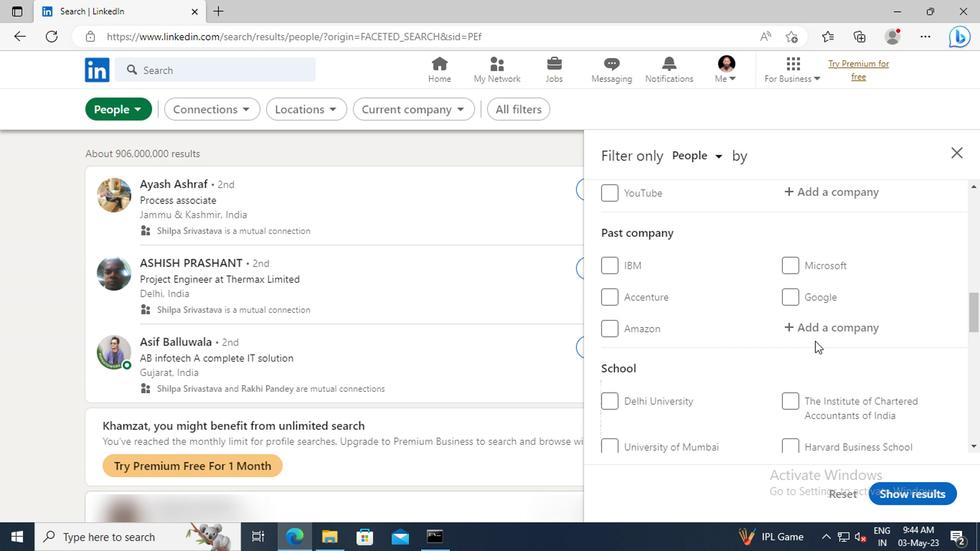 
Action: Mouse scrolled (812, 342) with delta (0, 0)
Screenshot: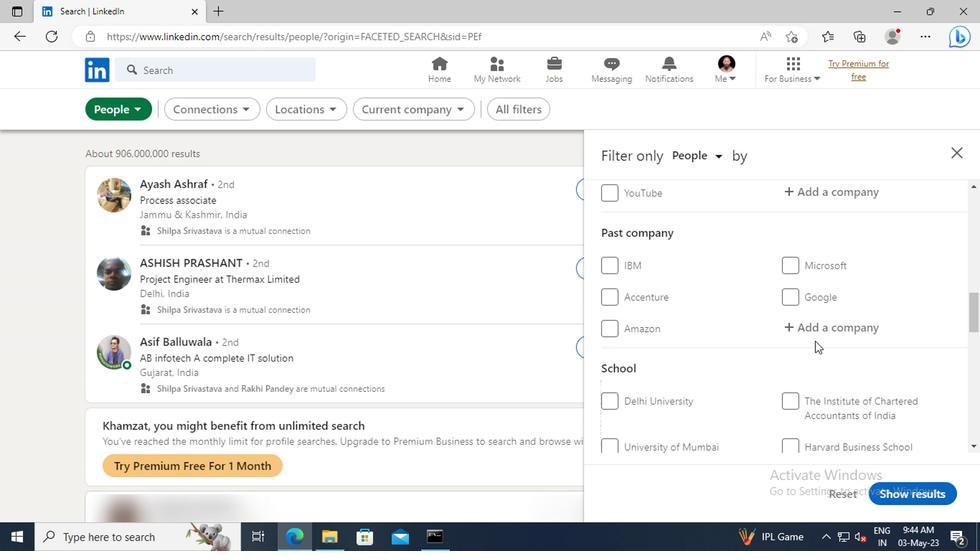 
Action: Mouse scrolled (812, 342) with delta (0, 0)
Screenshot: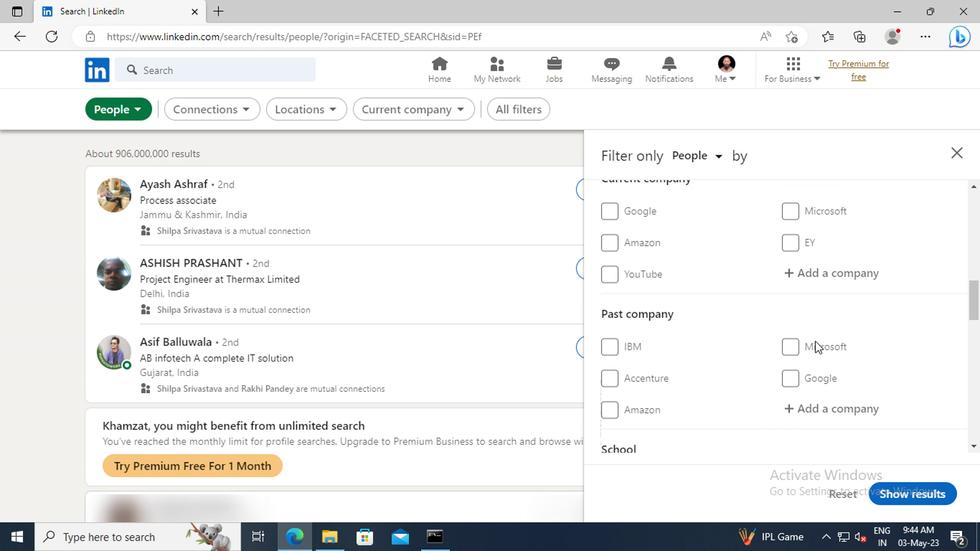 
Action: Mouse moved to (802, 322)
Screenshot: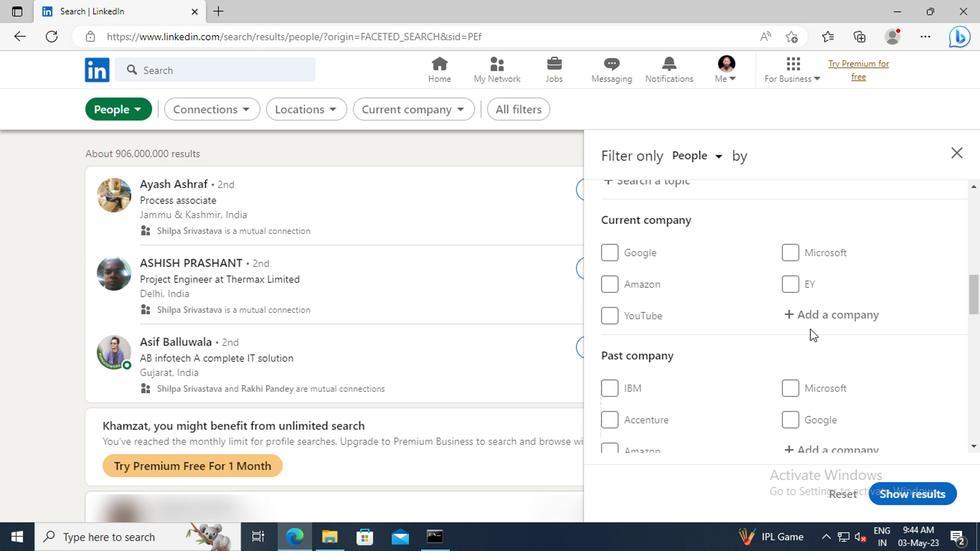 
Action: Mouse pressed left at (802, 322)
Screenshot: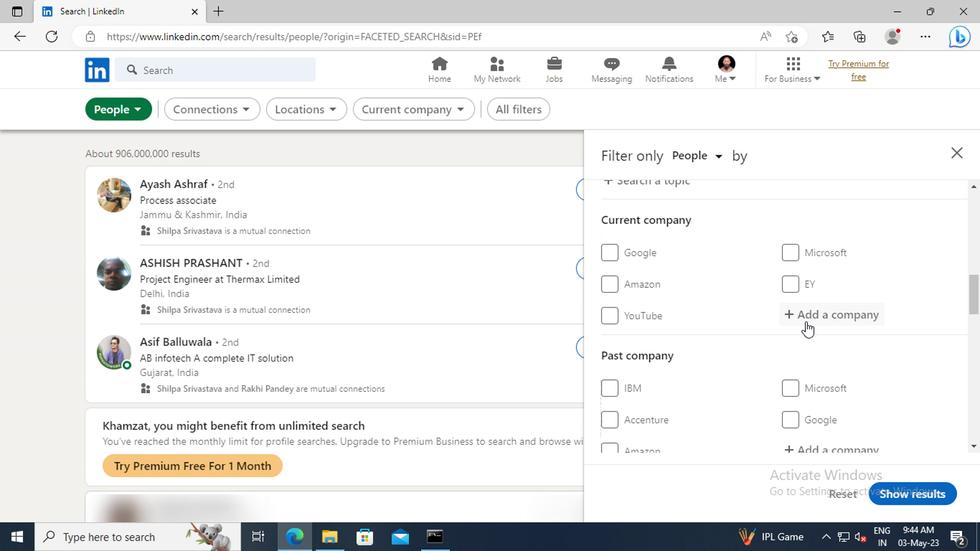 
Action: Key pressed <Key.shift>CRISIL
Screenshot: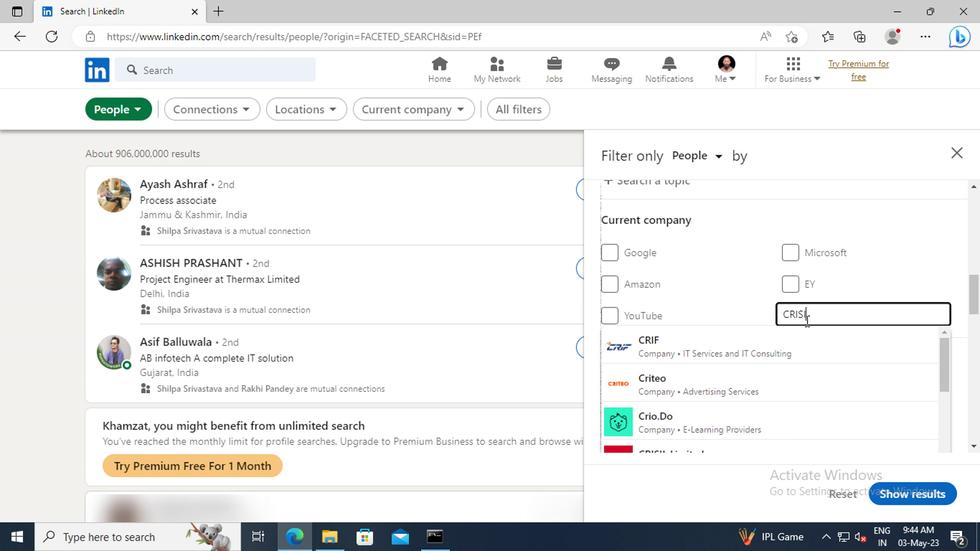 
Action: Mouse moved to (804, 342)
Screenshot: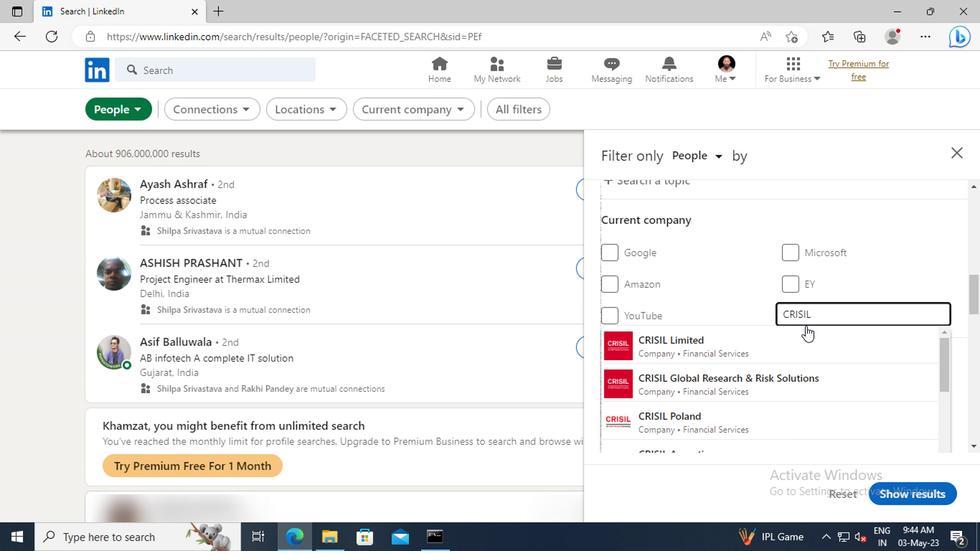 
Action: Mouse pressed left at (804, 342)
Screenshot: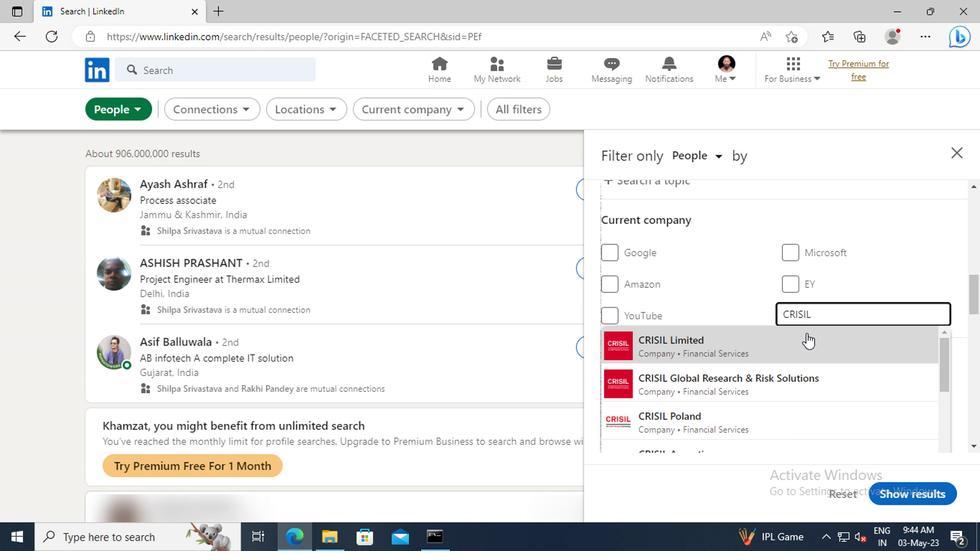 
Action: Mouse scrolled (804, 341) with delta (0, -1)
Screenshot: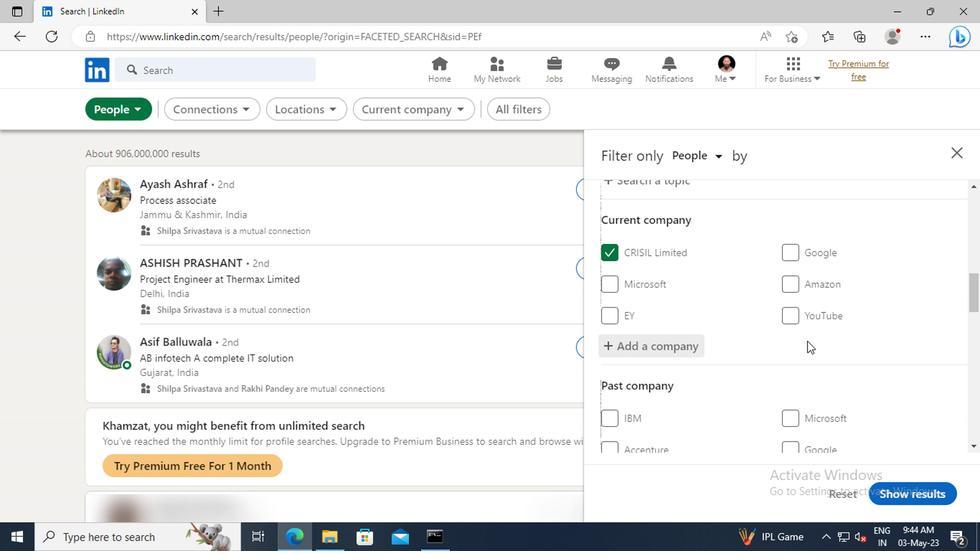 
Action: Mouse scrolled (804, 341) with delta (0, -1)
Screenshot: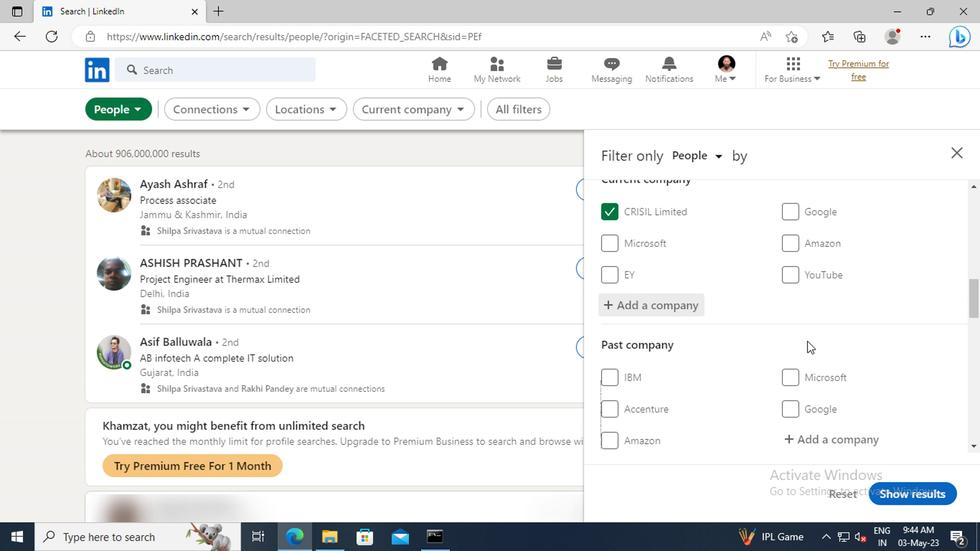 
Action: Mouse moved to (801, 326)
Screenshot: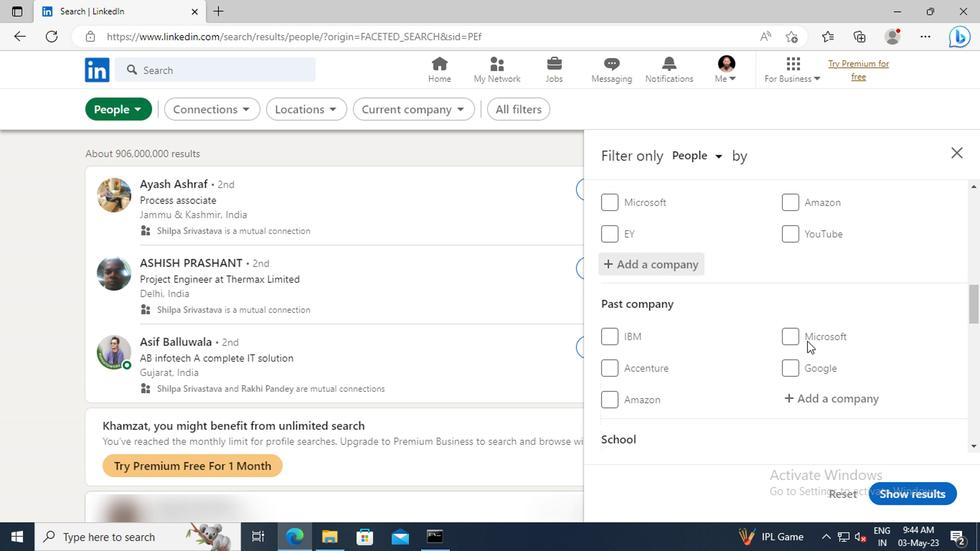 
Action: Mouse scrolled (801, 325) with delta (0, 0)
Screenshot: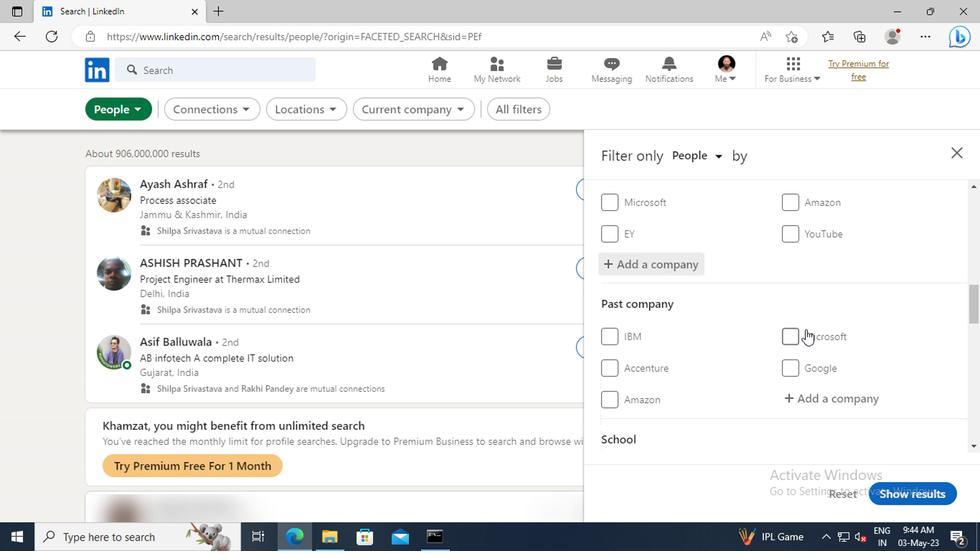 
Action: Mouse moved to (801, 325)
Screenshot: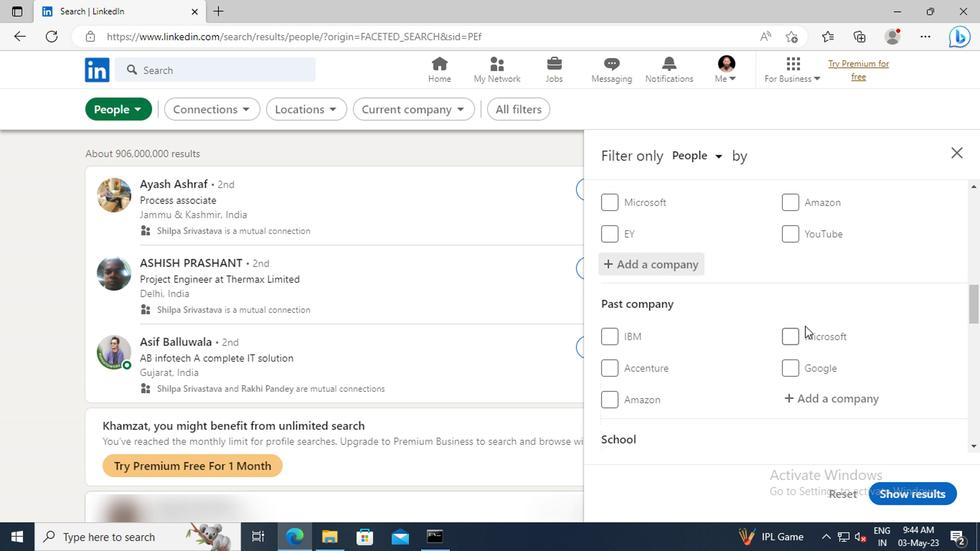 
Action: Mouse scrolled (801, 324) with delta (0, -1)
Screenshot: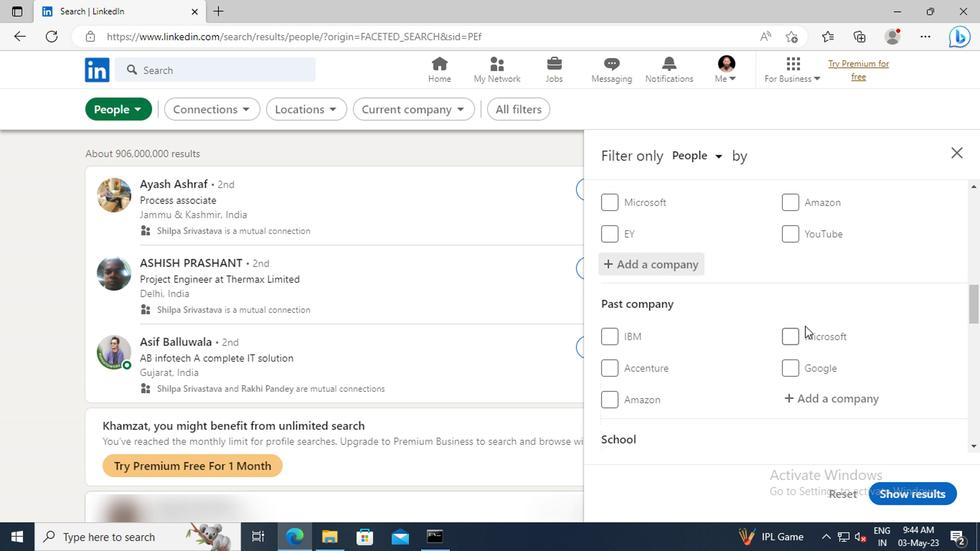 
Action: Mouse moved to (794, 293)
Screenshot: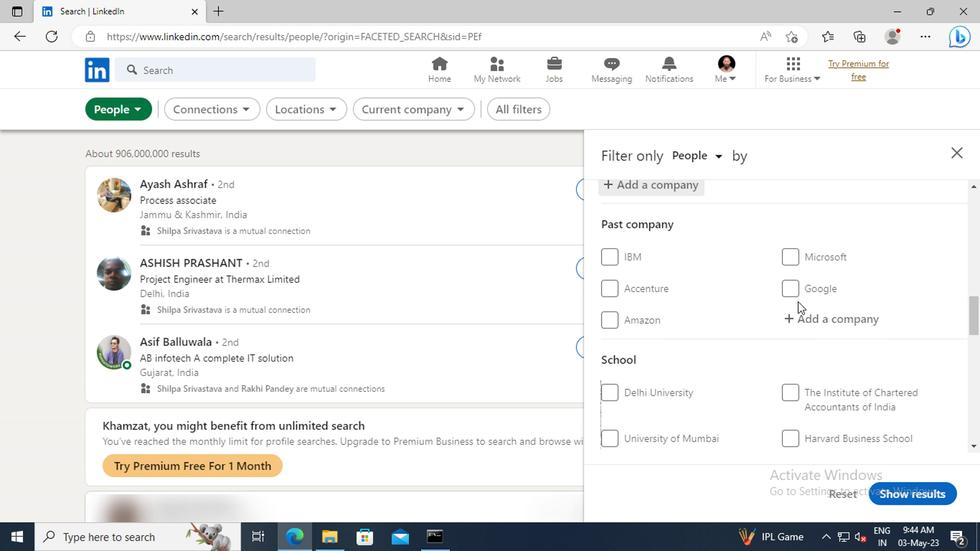 
Action: Mouse scrolled (794, 293) with delta (0, 0)
Screenshot: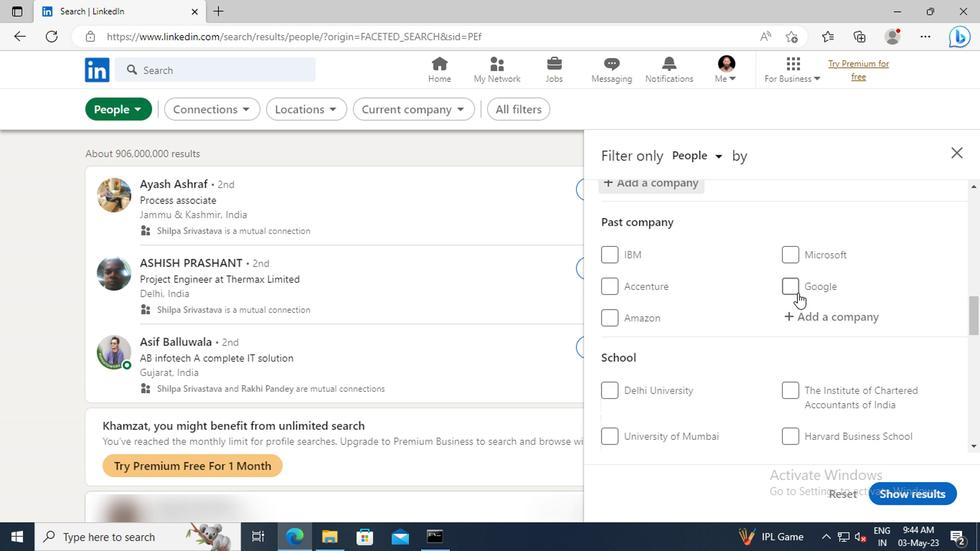 
Action: Mouse moved to (794, 293)
Screenshot: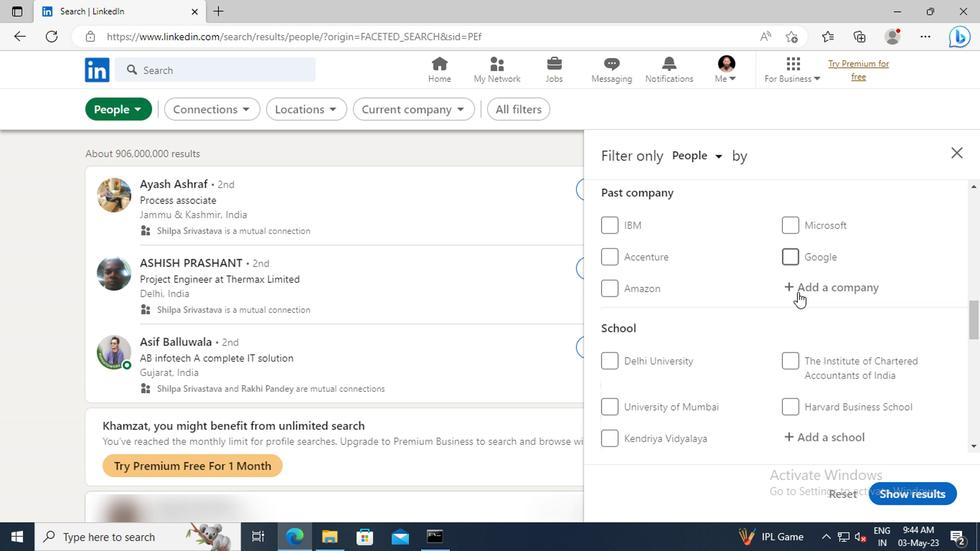 
Action: Mouse scrolled (794, 292) with delta (0, -1)
Screenshot: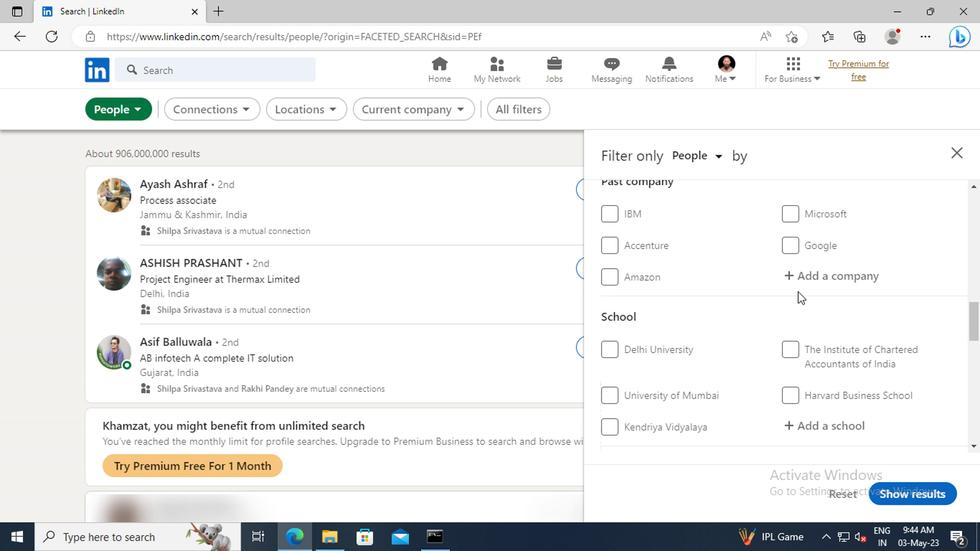 
Action: Mouse scrolled (794, 292) with delta (0, -1)
Screenshot: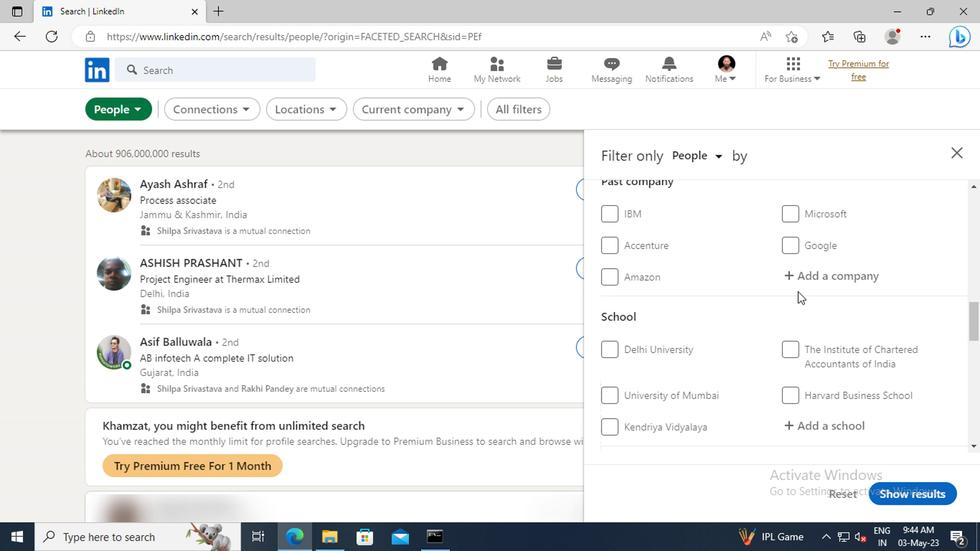 
Action: Mouse moved to (794, 338)
Screenshot: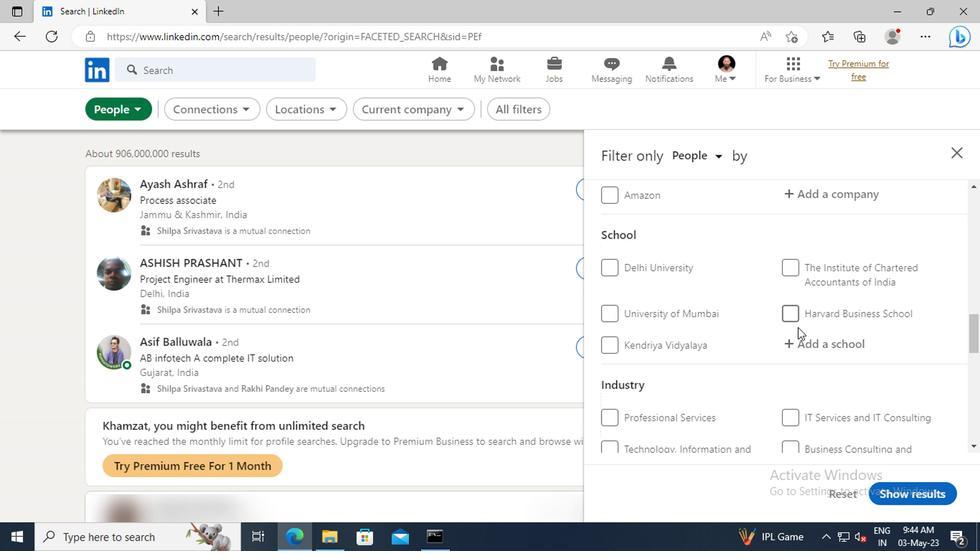 
Action: Mouse pressed left at (794, 338)
Screenshot: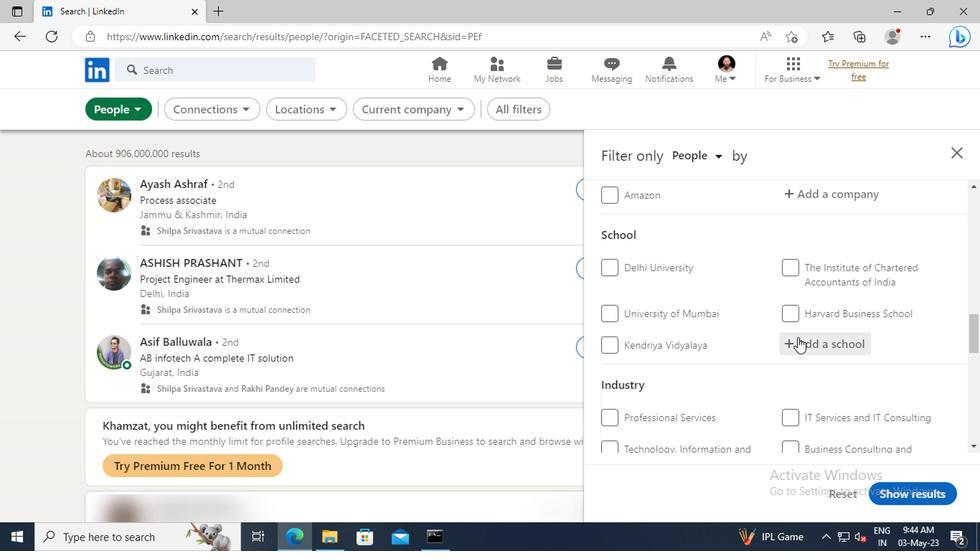 
Action: Key pressed <Key.shift>KGI<Key.shift>S<Key.shift>L<Key.space><Key.shift>IN
Screenshot: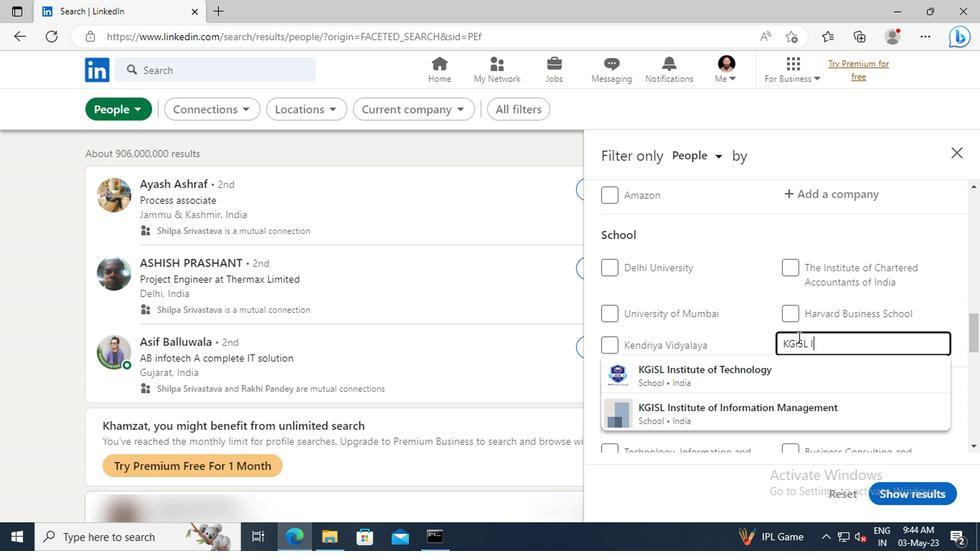 
Action: Mouse moved to (798, 364)
Screenshot: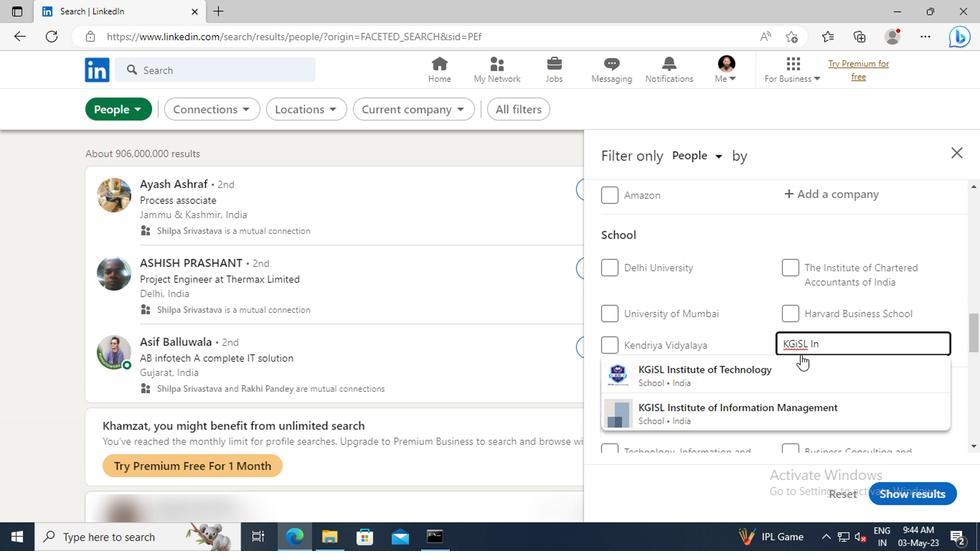 
Action: Mouse pressed left at (798, 364)
Screenshot: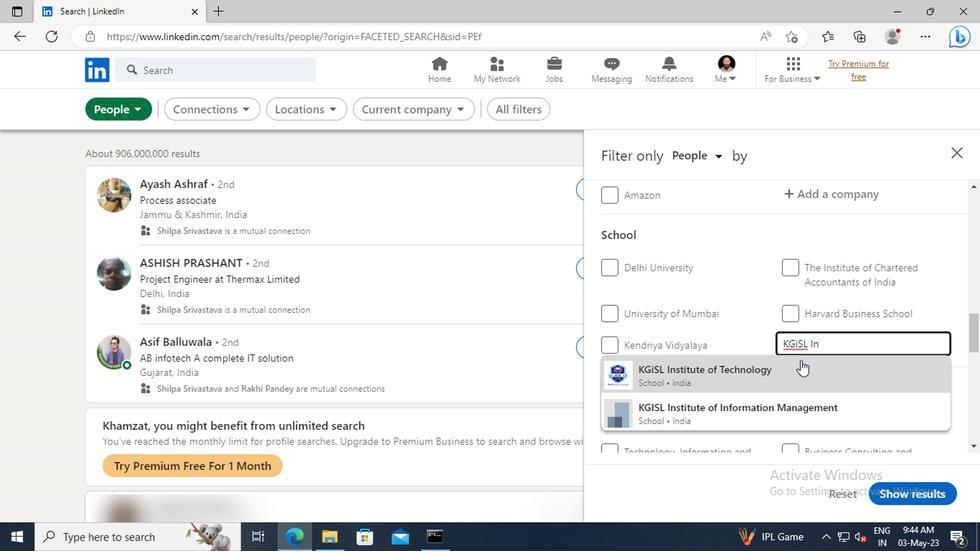 
Action: Mouse moved to (794, 350)
Screenshot: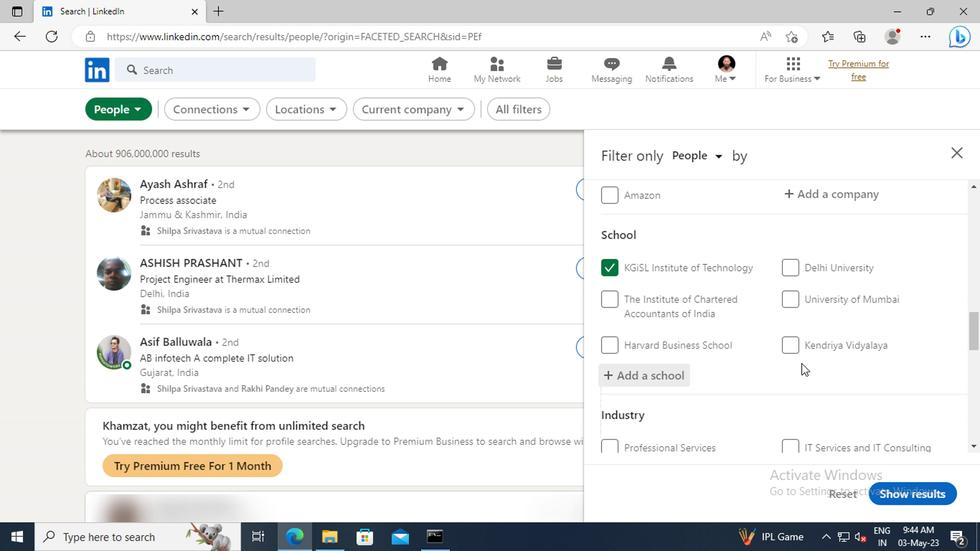 
Action: Mouse scrolled (794, 349) with delta (0, -1)
Screenshot: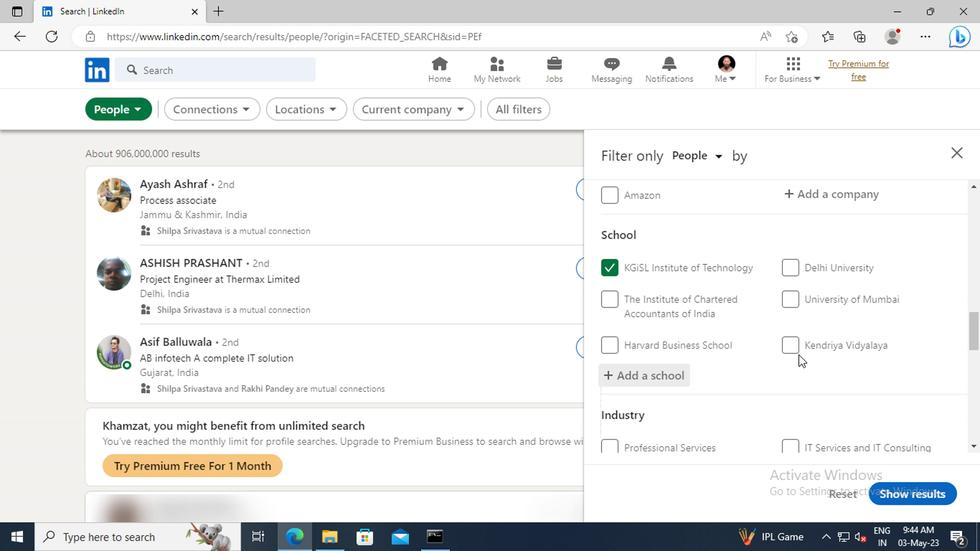 
Action: Mouse scrolled (794, 349) with delta (0, -1)
Screenshot: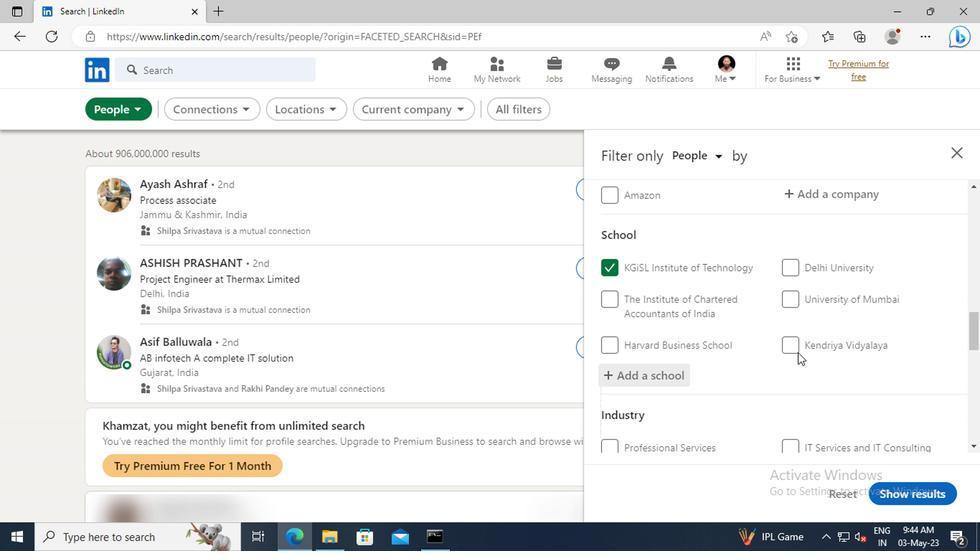 
Action: Mouse moved to (785, 314)
Screenshot: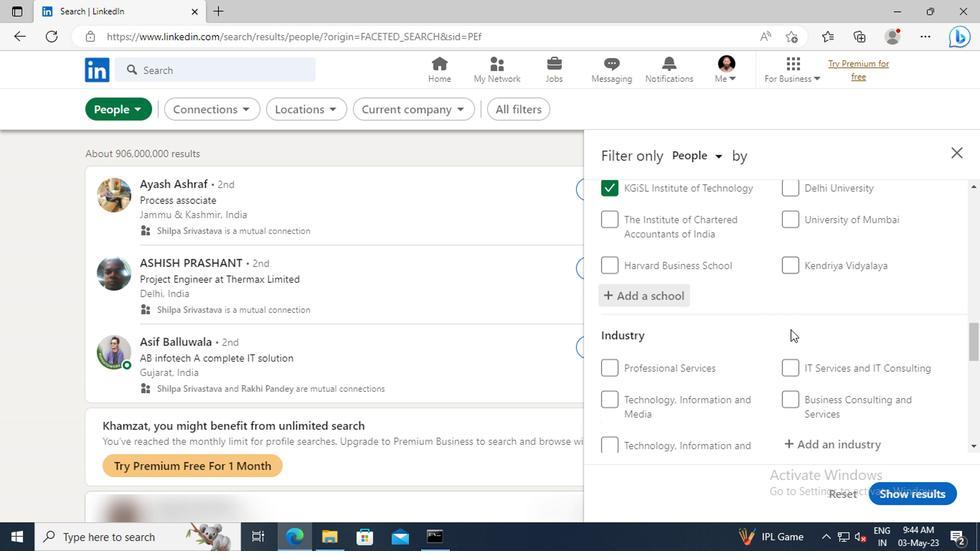 
Action: Mouse scrolled (785, 313) with delta (0, -1)
Screenshot: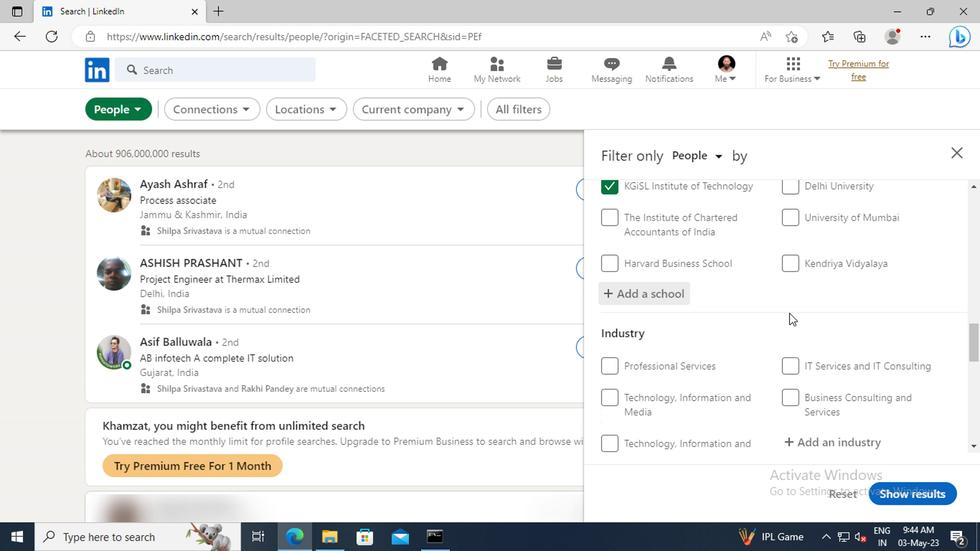 
Action: Mouse moved to (785, 313)
Screenshot: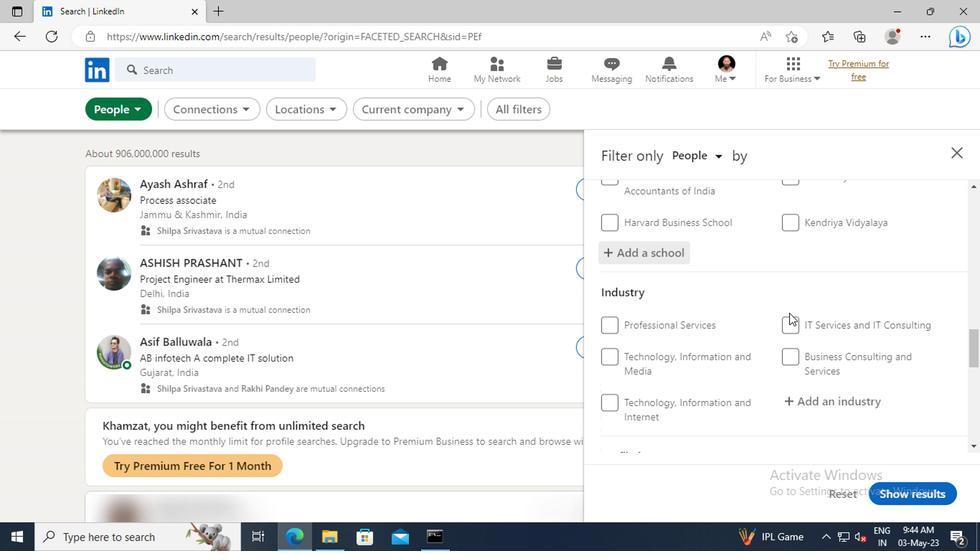 
Action: Mouse scrolled (785, 312) with delta (0, -1)
Screenshot: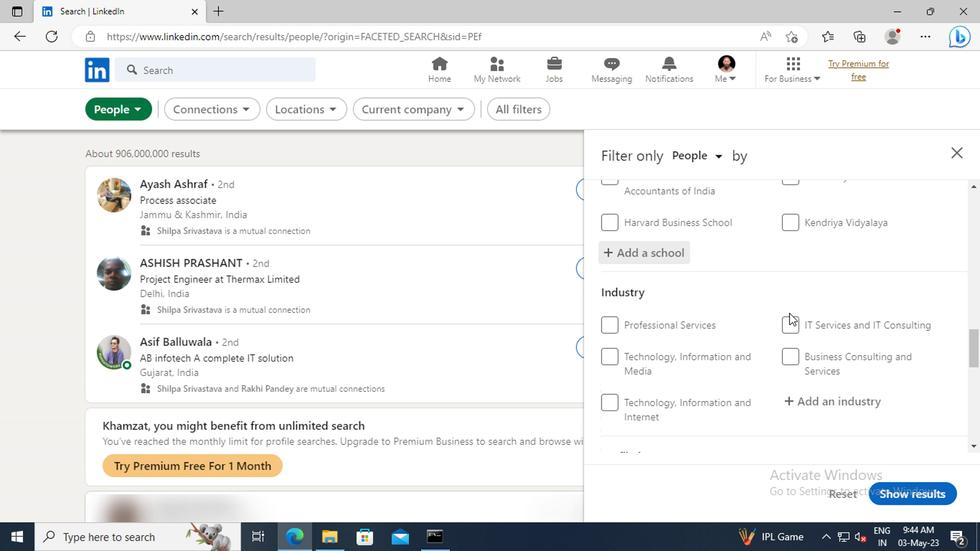 
Action: Mouse scrolled (785, 312) with delta (0, -1)
Screenshot: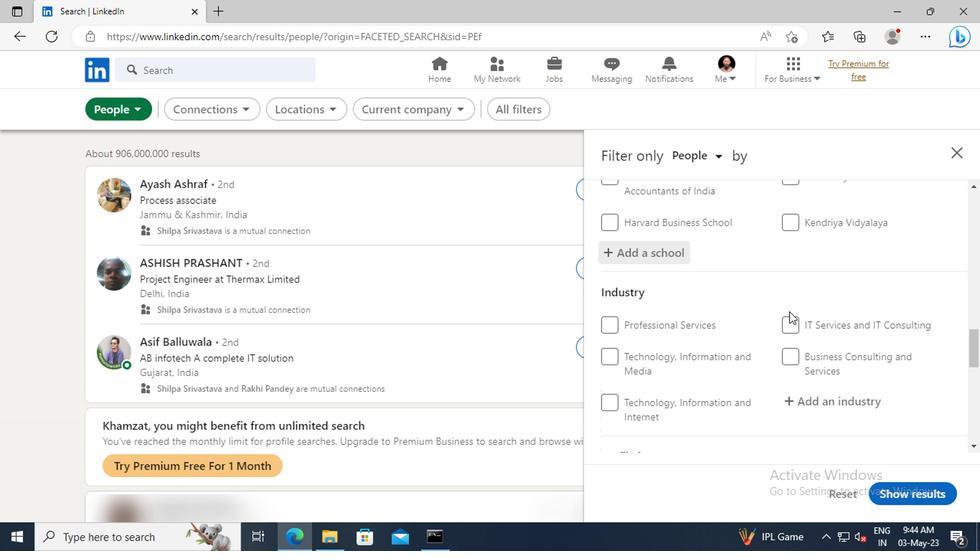 
Action: Mouse moved to (792, 321)
Screenshot: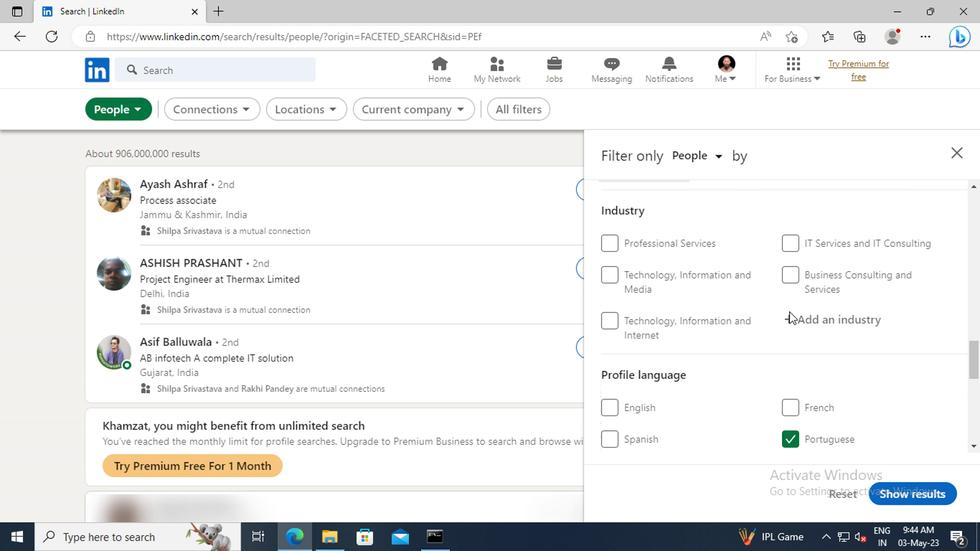 
Action: Mouse pressed left at (792, 321)
Screenshot: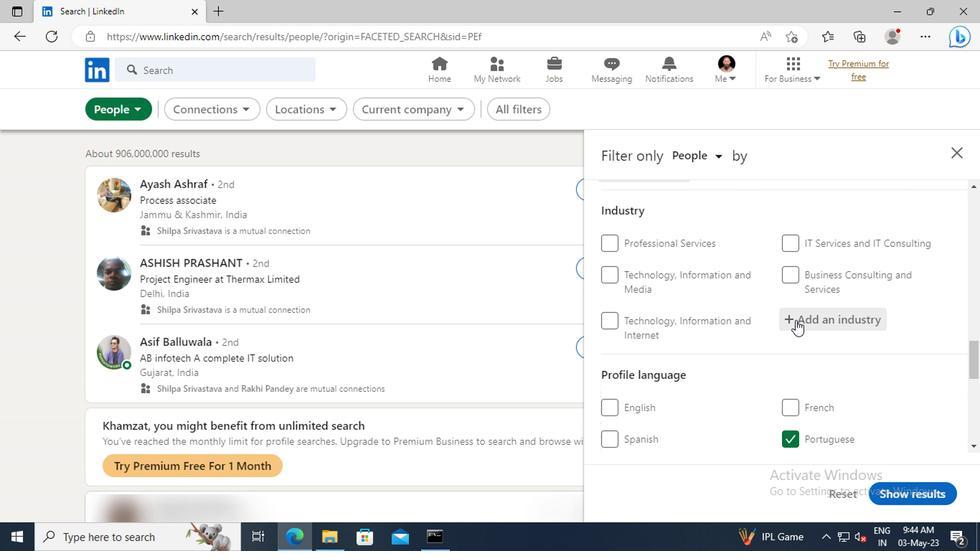 
Action: Key pressed <Key.shift>ENVI
Screenshot: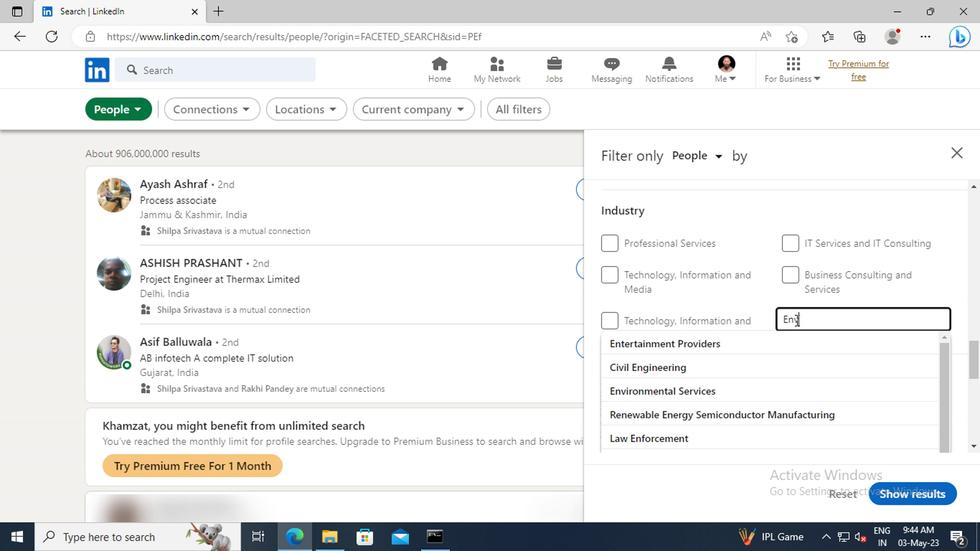
Action: Mouse moved to (792, 342)
Screenshot: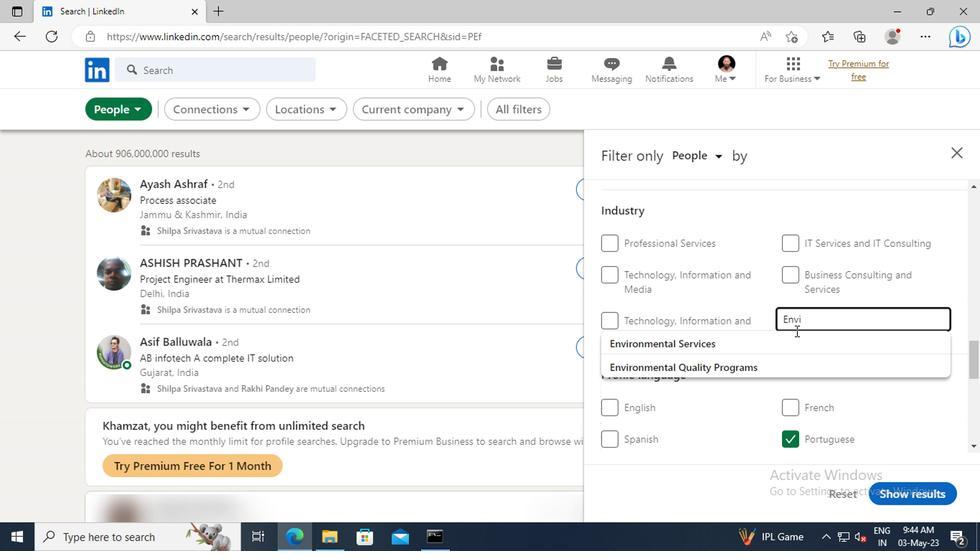 
Action: Mouse pressed left at (792, 342)
Screenshot: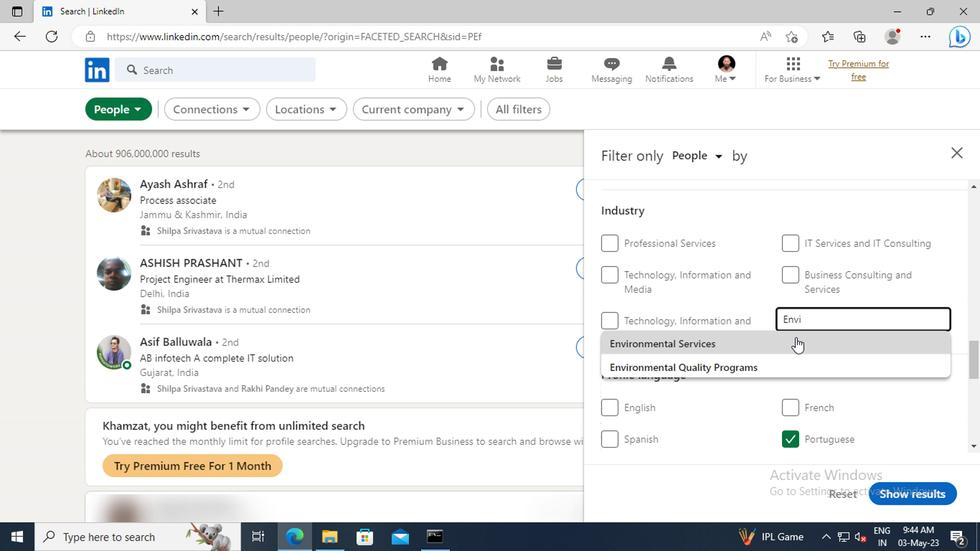 
Action: Mouse scrolled (792, 341) with delta (0, -1)
Screenshot: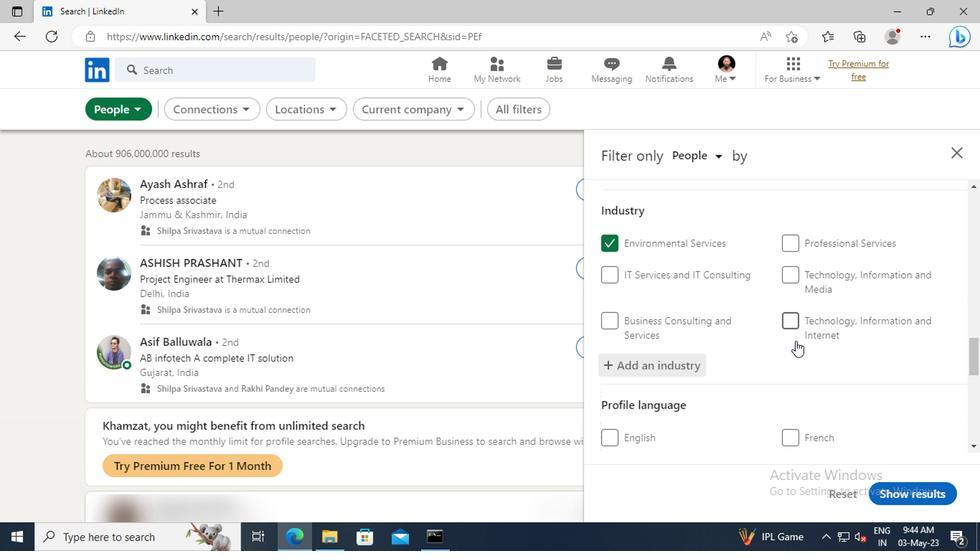
Action: Mouse scrolled (792, 341) with delta (0, -1)
Screenshot: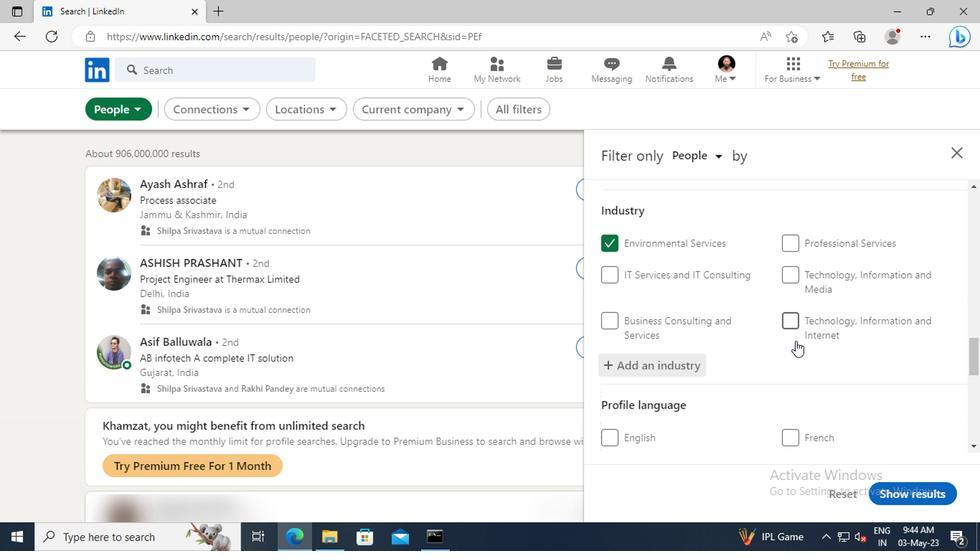 
Action: Mouse scrolled (792, 341) with delta (0, -1)
Screenshot: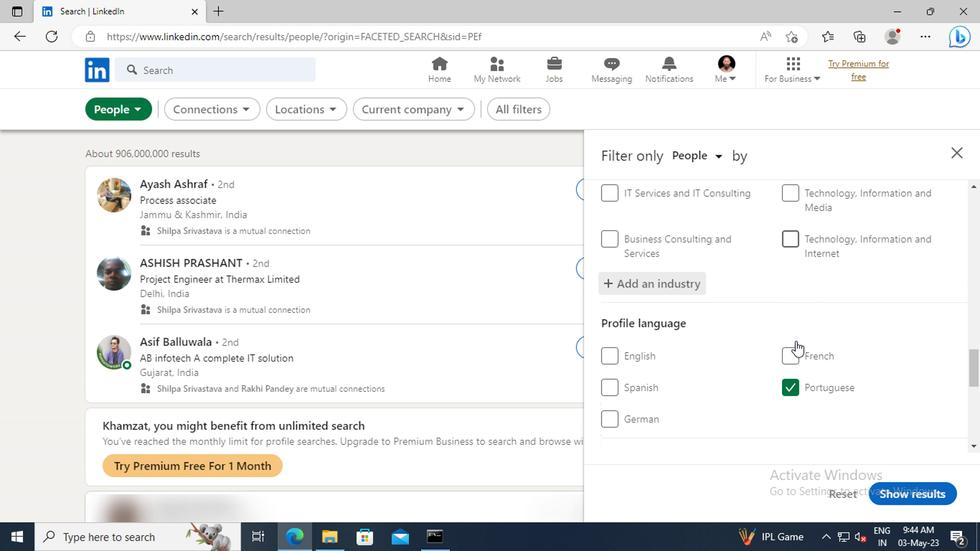 
Action: Mouse scrolled (792, 341) with delta (0, -1)
Screenshot: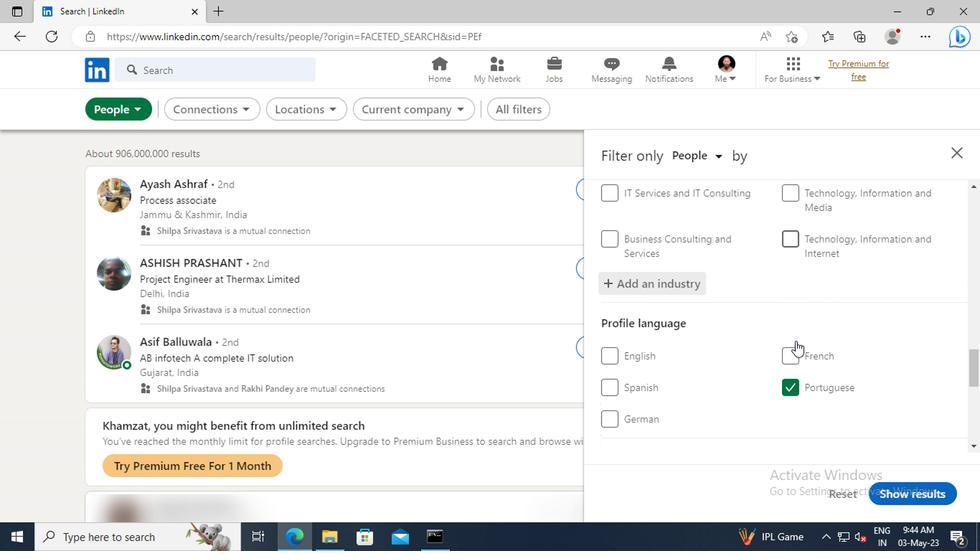 
Action: Mouse scrolled (792, 341) with delta (0, -1)
Screenshot: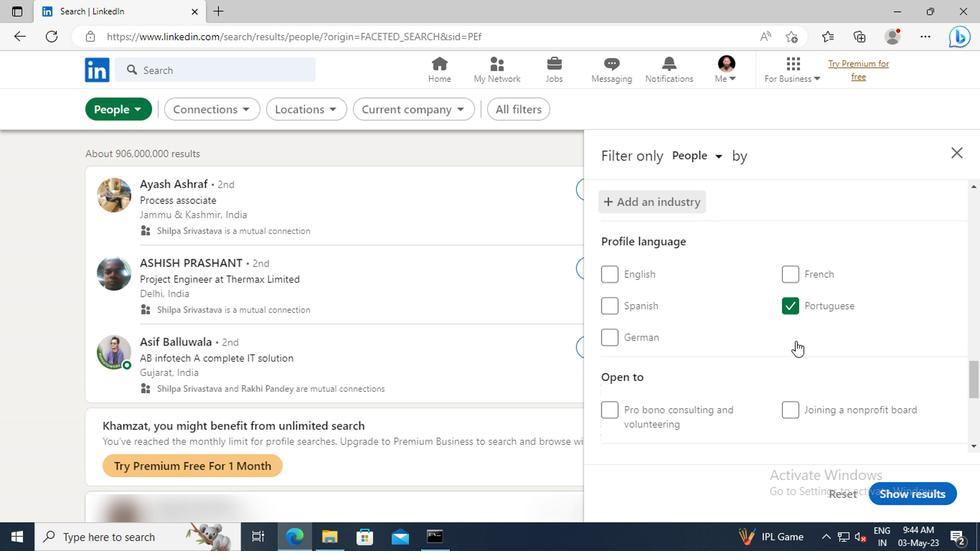
Action: Mouse scrolled (792, 341) with delta (0, -1)
Screenshot: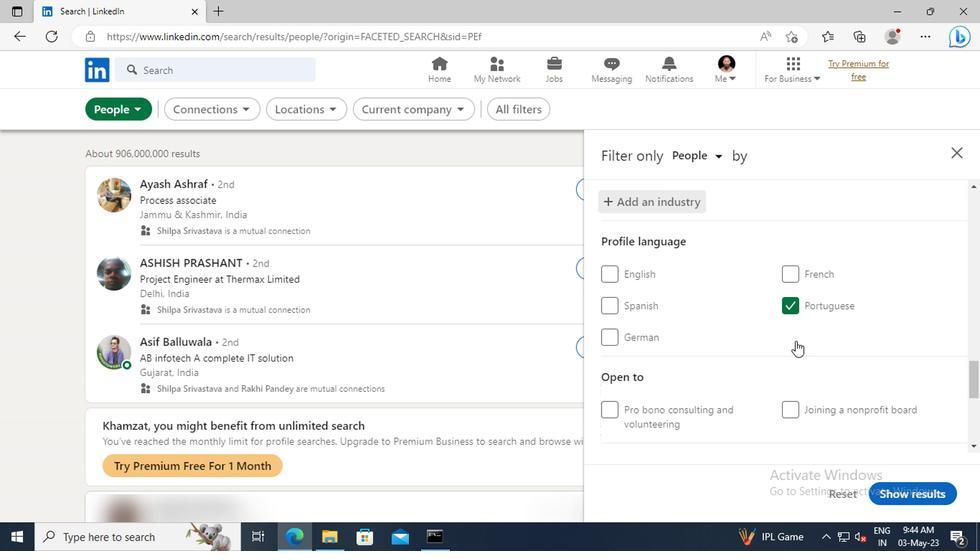 
Action: Mouse moved to (790, 322)
Screenshot: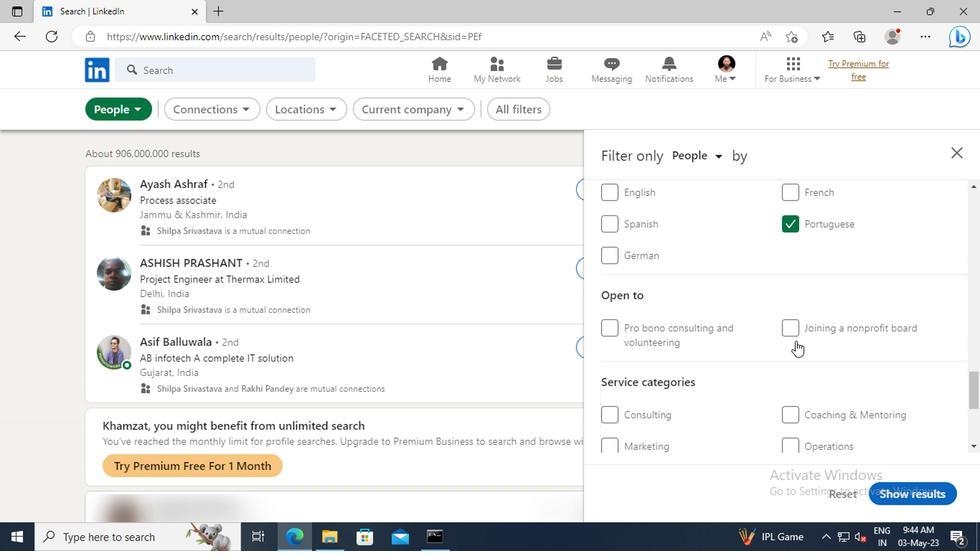 
Action: Mouse scrolled (790, 321) with delta (0, -1)
Screenshot: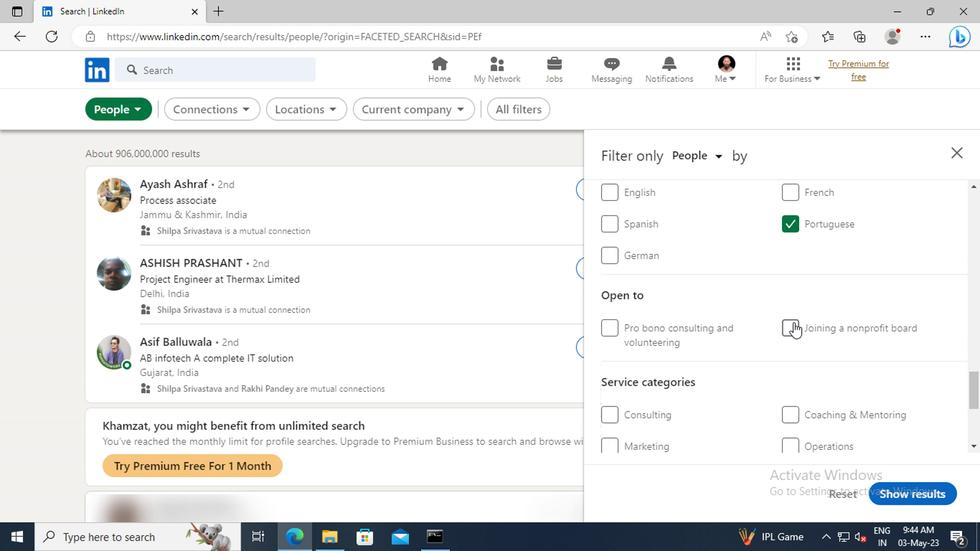 
Action: Mouse scrolled (790, 321) with delta (0, -1)
Screenshot: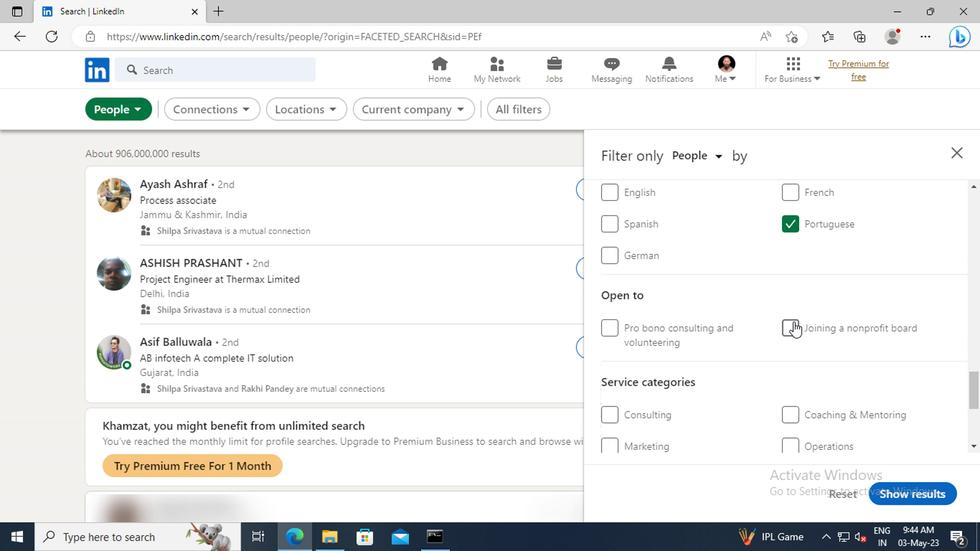 
Action: Mouse moved to (785, 309)
Screenshot: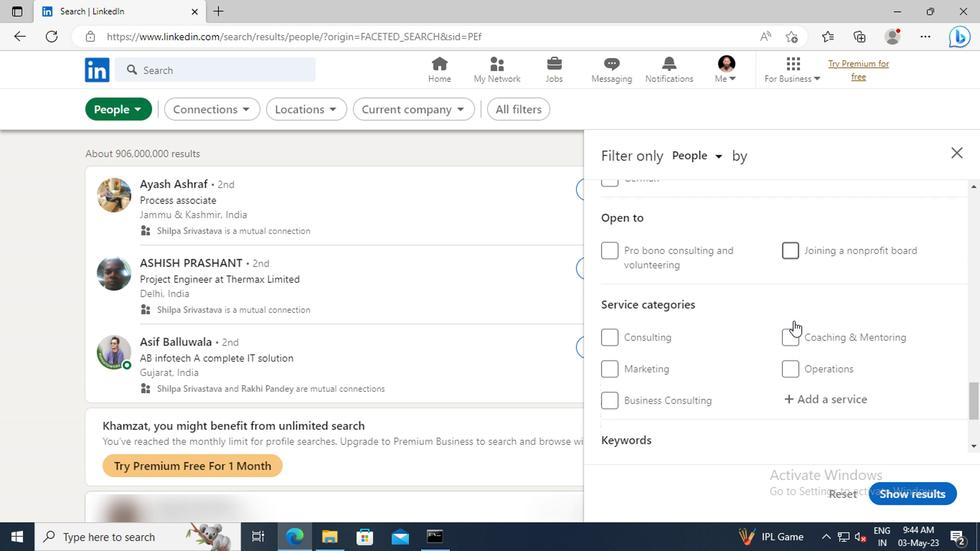 
Action: Mouse scrolled (785, 309) with delta (0, 0)
Screenshot: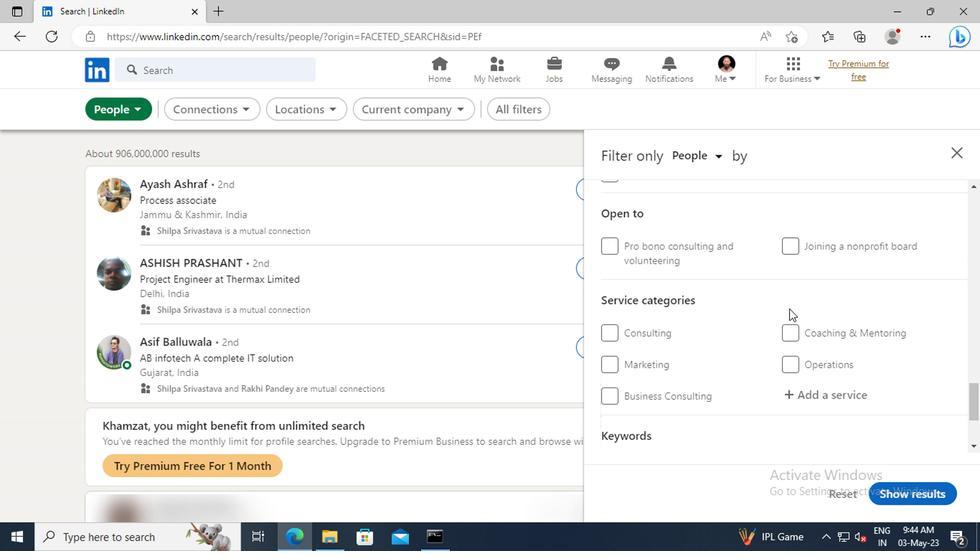 
Action: Mouse moved to (794, 351)
Screenshot: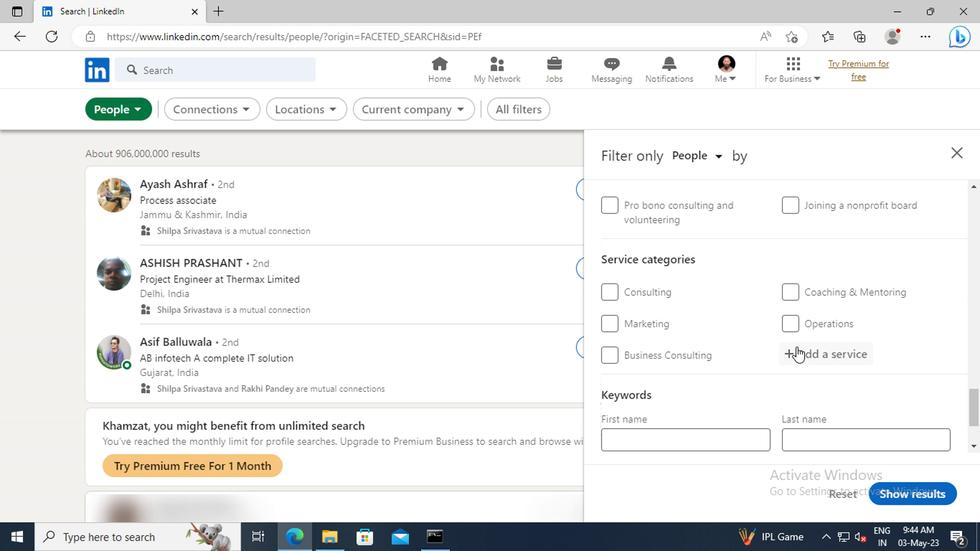 
Action: Mouse pressed left at (794, 351)
Screenshot: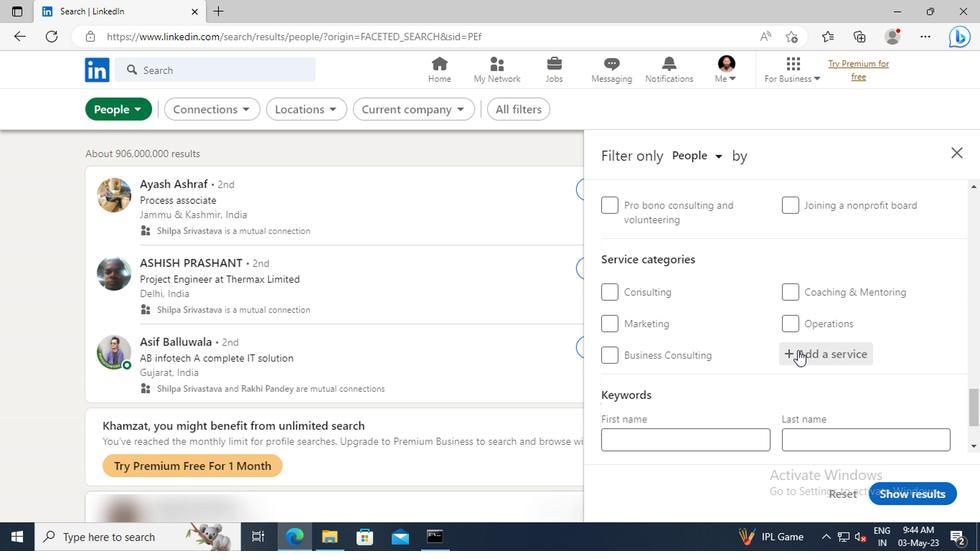 
Action: Key pressed <Key.shift>FINANCIAL<Key.space><Key.shift>ACC
Screenshot: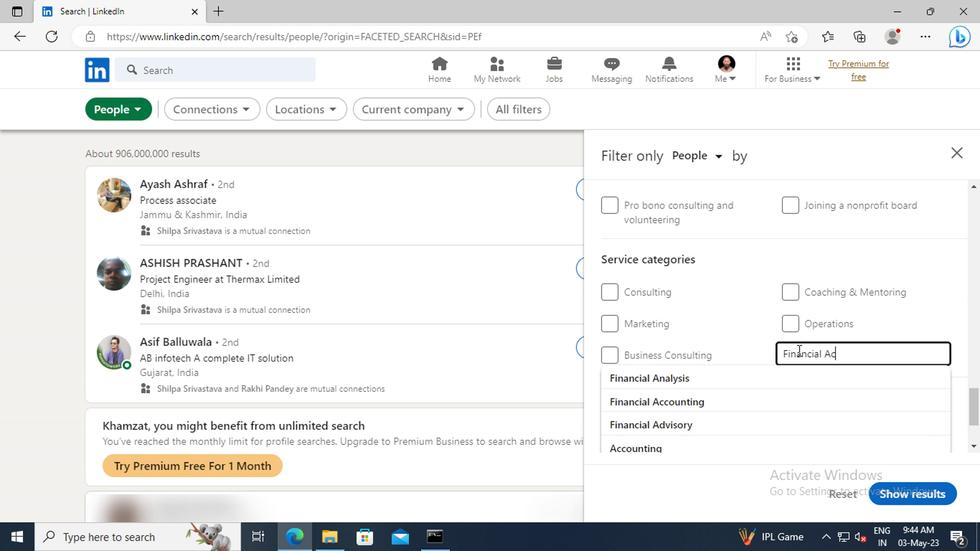 
Action: Mouse moved to (793, 375)
Screenshot: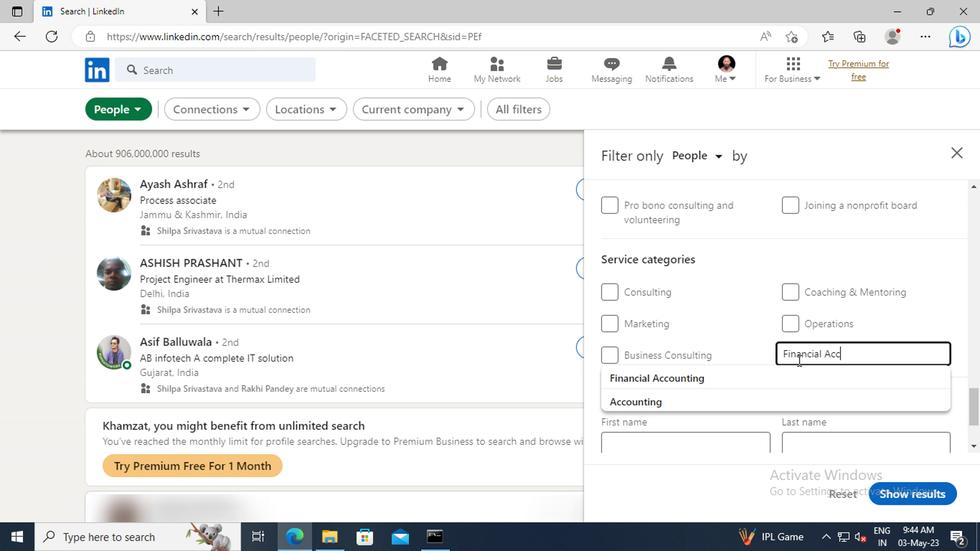 
Action: Mouse pressed left at (793, 375)
Screenshot: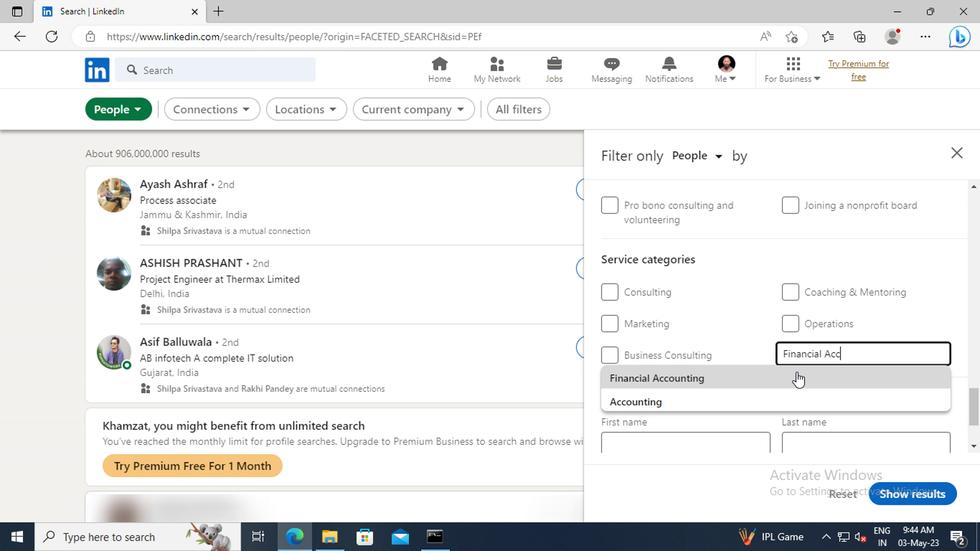 
Action: Mouse scrolled (793, 374) with delta (0, 0)
Screenshot: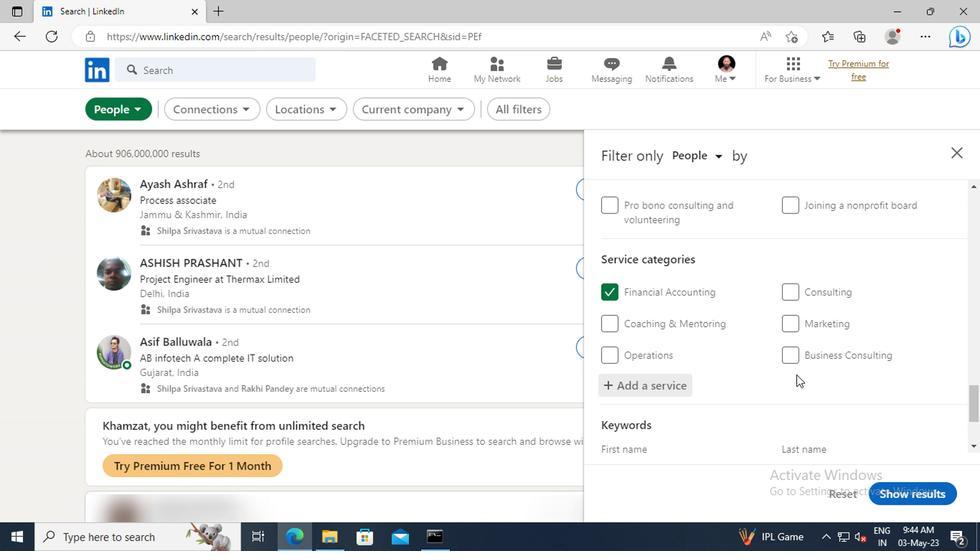 
Action: Mouse scrolled (793, 374) with delta (0, 0)
Screenshot: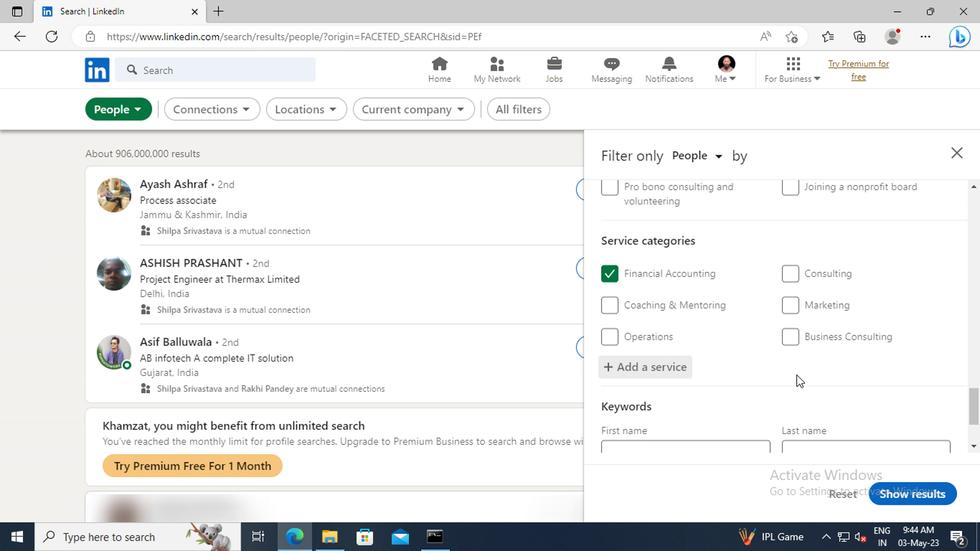 
Action: Mouse scrolled (793, 374) with delta (0, 0)
Screenshot: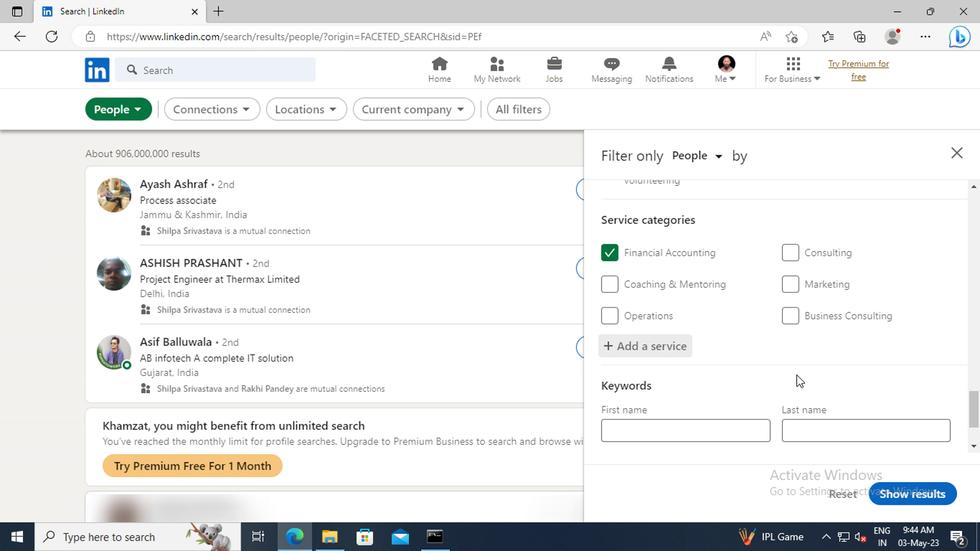 
Action: Mouse scrolled (793, 374) with delta (0, 0)
Screenshot: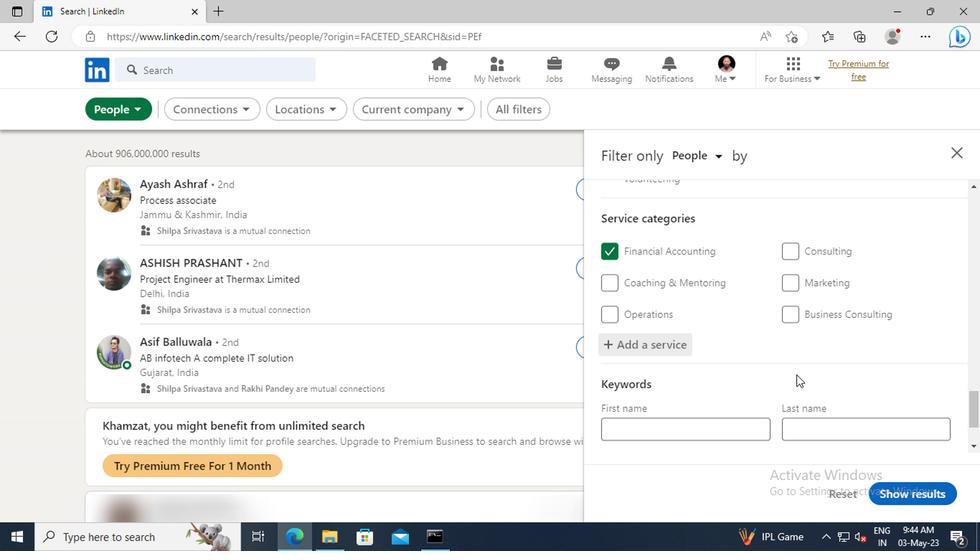
Action: Mouse moved to (686, 398)
Screenshot: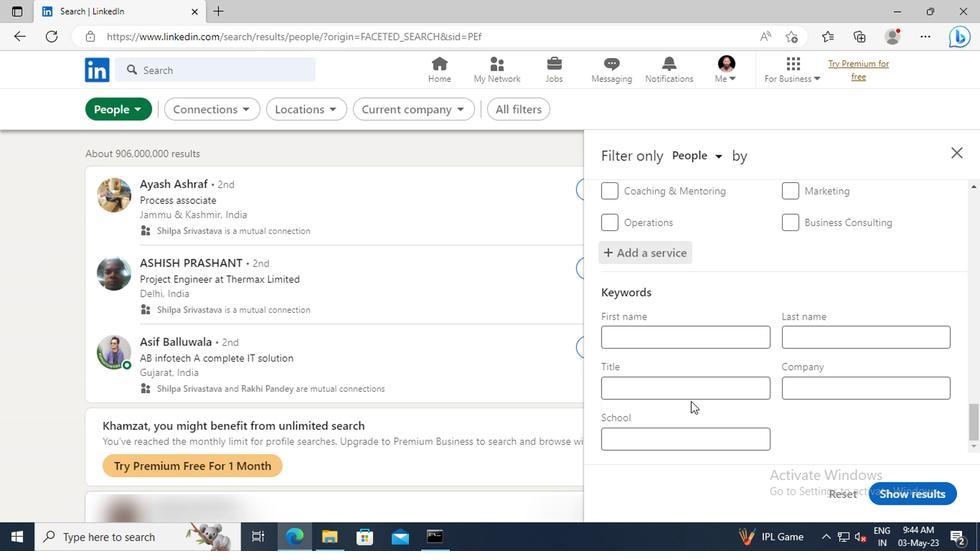 
Action: Mouse pressed left at (686, 398)
Screenshot: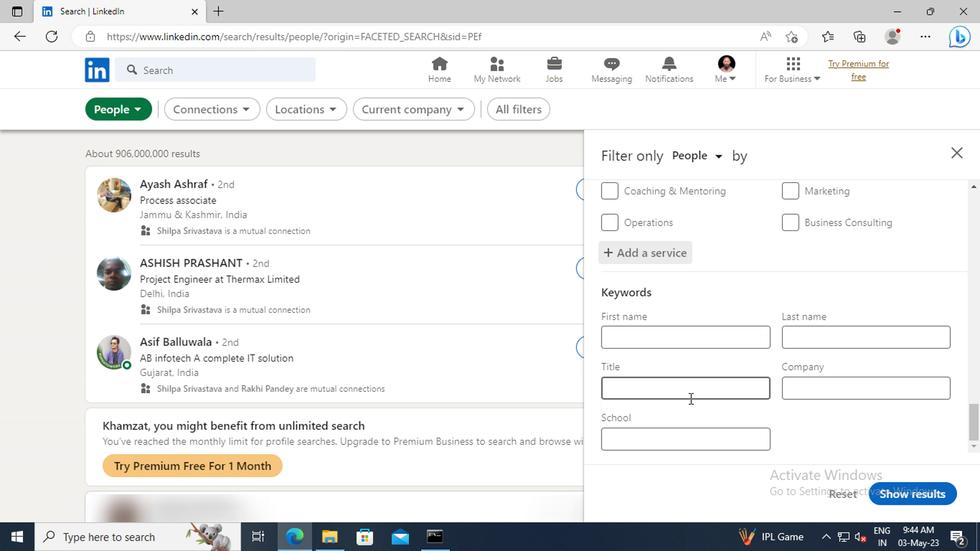 
Action: Key pressed <Key.shift>MECHANIC<Key.enter>
Screenshot: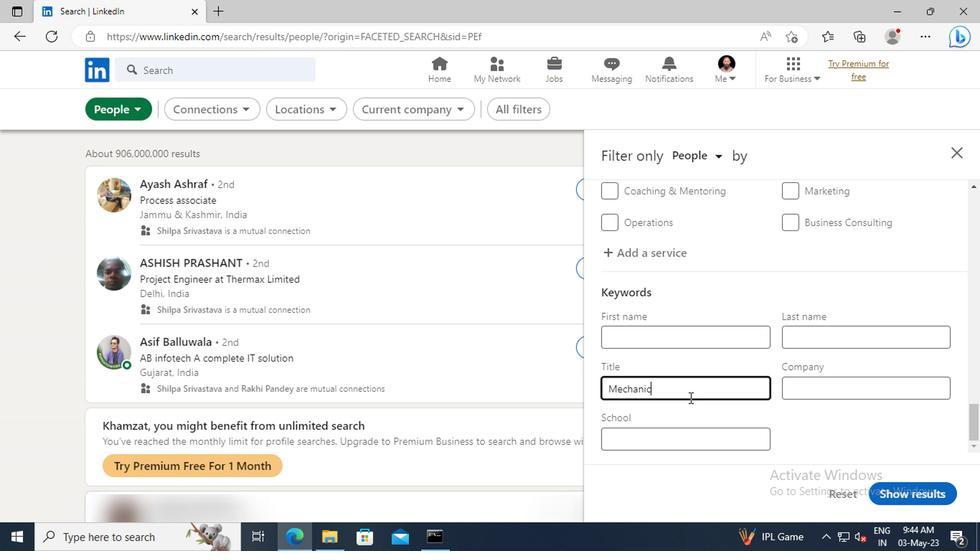 
Action: Mouse moved to (903, 494)
Screenshot: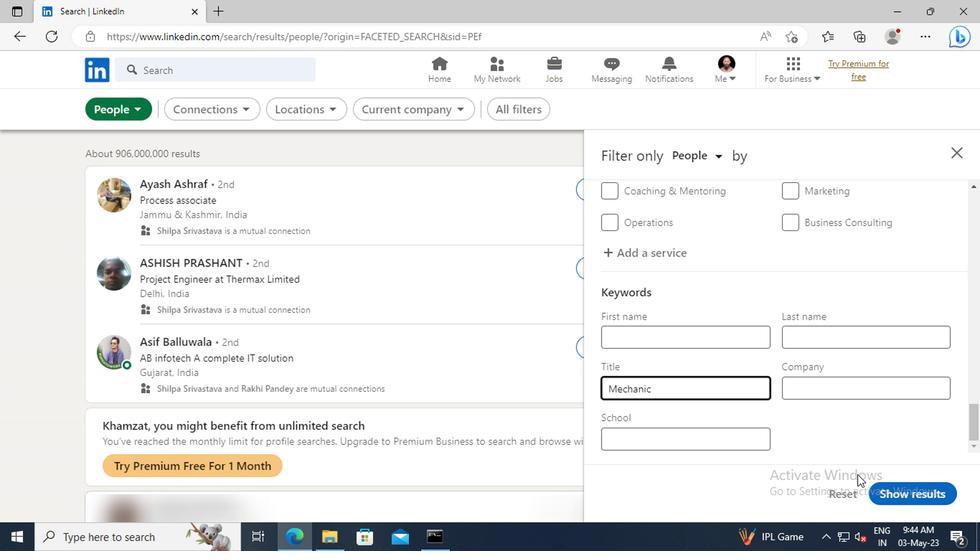 
Action: Mouse pressed left at (903, 494)
Screenshot: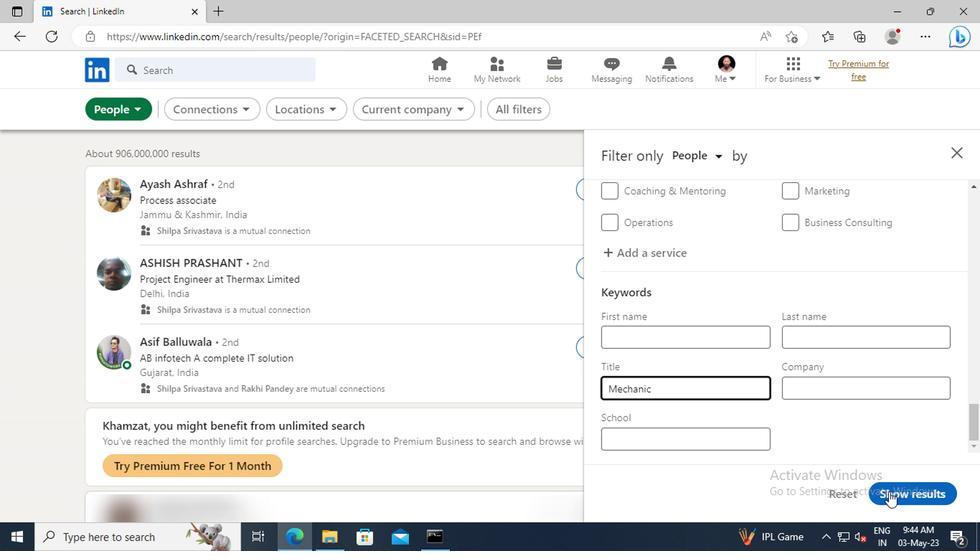 
